 Task: Look for space in Mahajanga, Madagascar from 9th June, 2023 to 17th June, 2023 for 2 adults in price range Rs.7000 to Rs.12000. Place can be private room with 1  bedroom having 2 beds and 1 bathroom. Property type can be house, flat, guest house. Amenities needed are: wifi. Booking option can be shelf check-in. Required host language is English.
Action: Mouse moved to (450, 59)
Screenshot: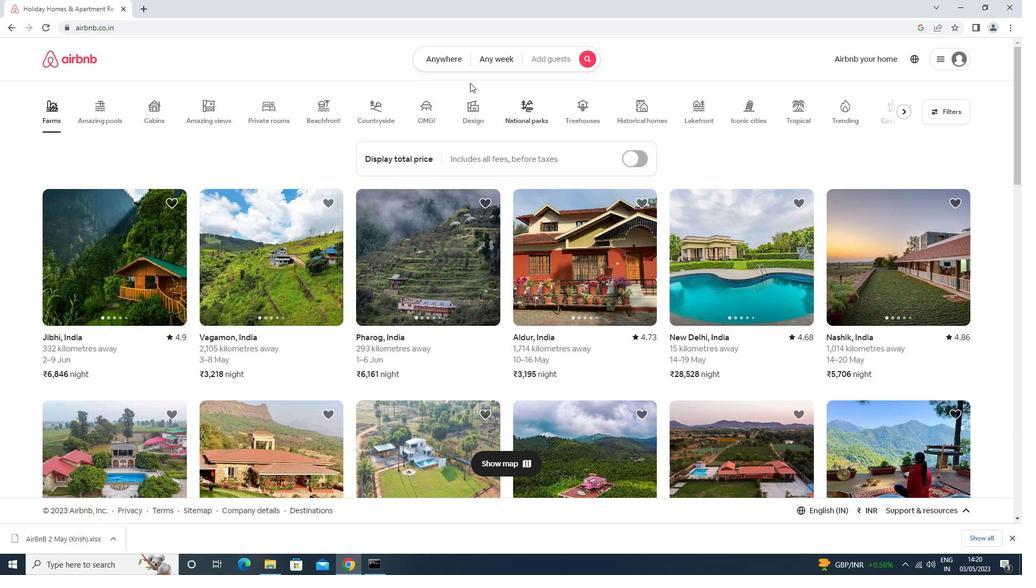 
Action: Mouse pressed left at (450, 59)
Screenshot: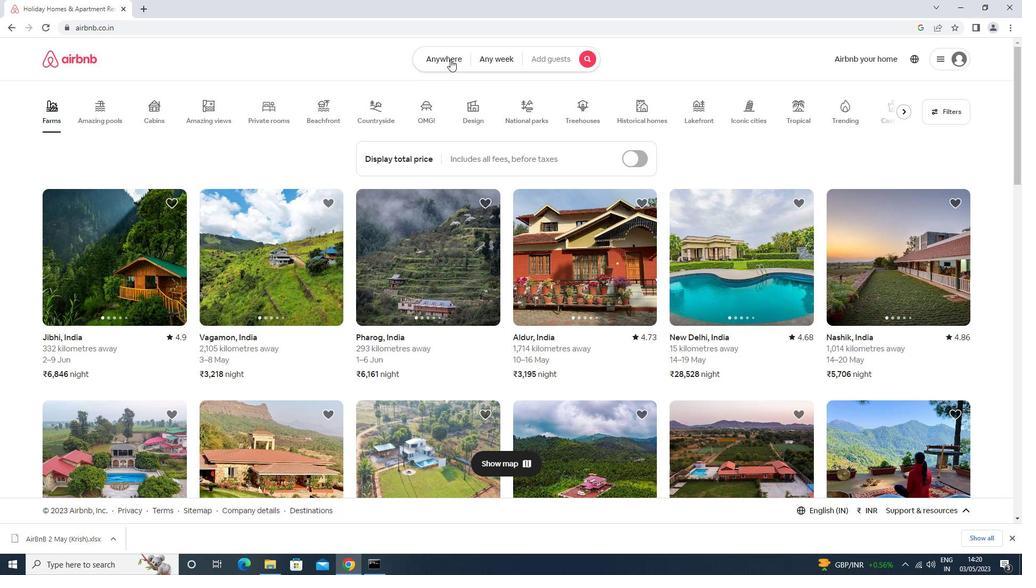 
Action: Mouse moved to (410, 102)
Screenshot: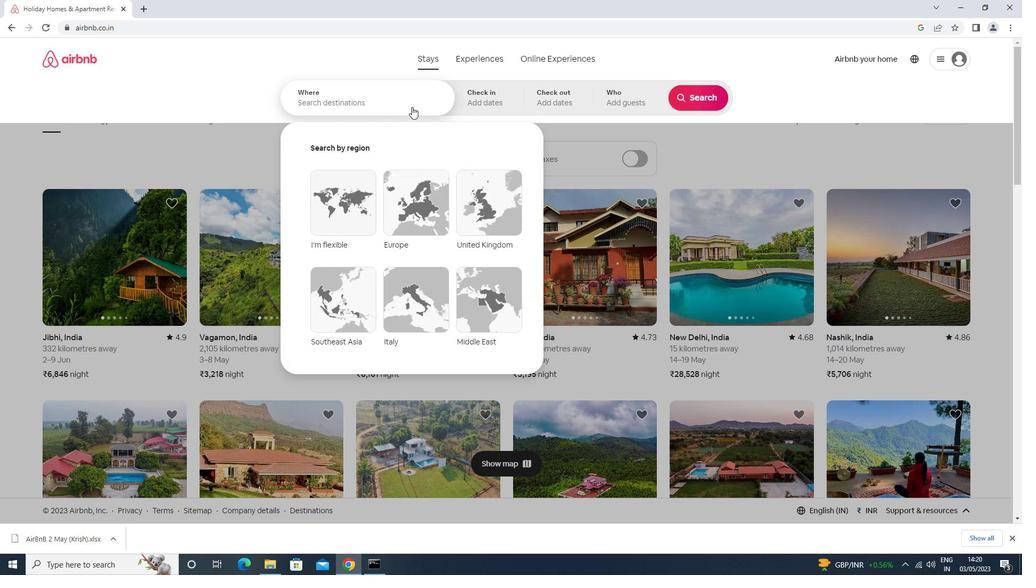 
Action: Mouse pressed left at (410, 102)
Screenshot: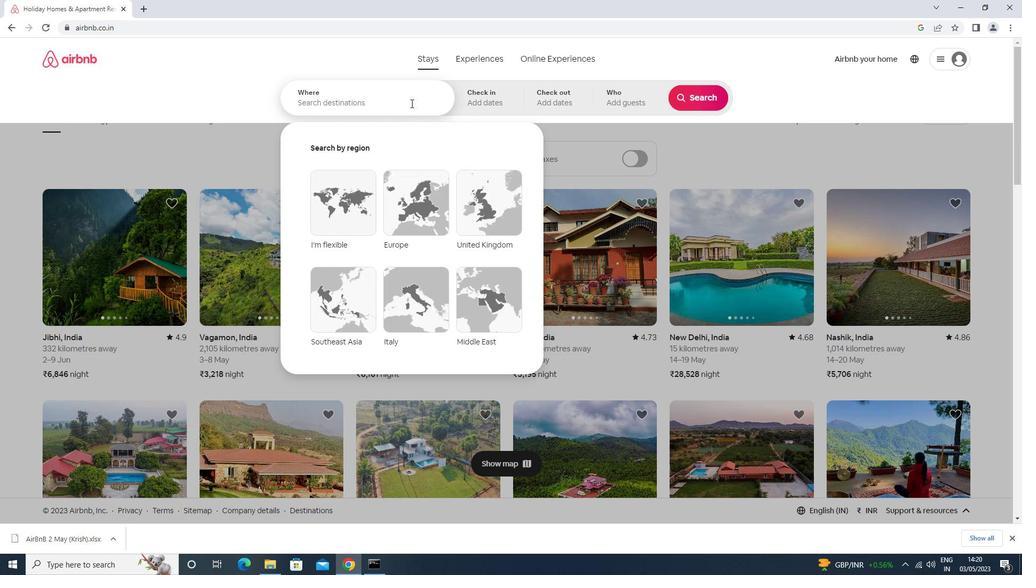 
Action: Mouse moved to (403, 103)
Screenshot: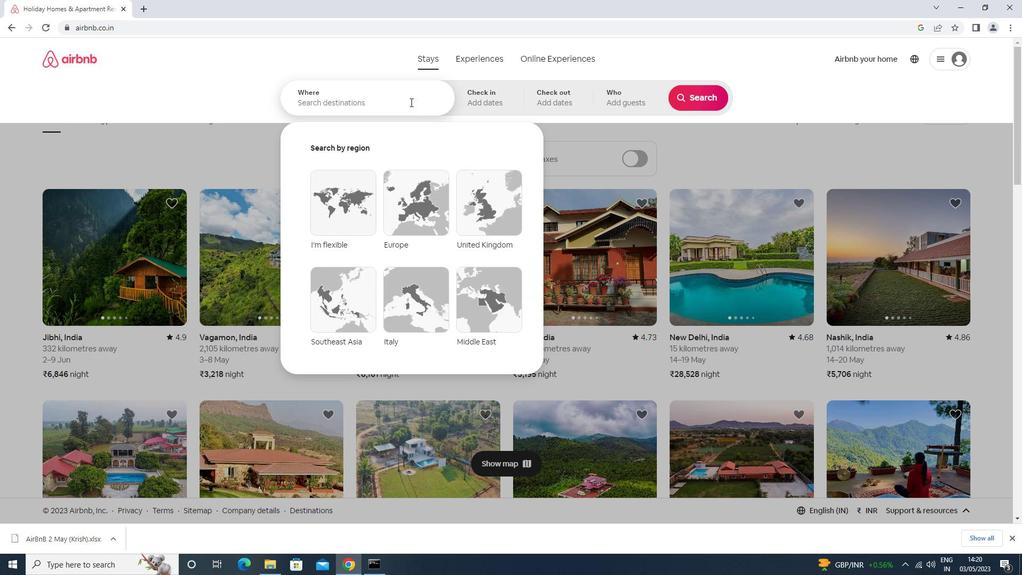 
Action: Key pressed m
Screenshot: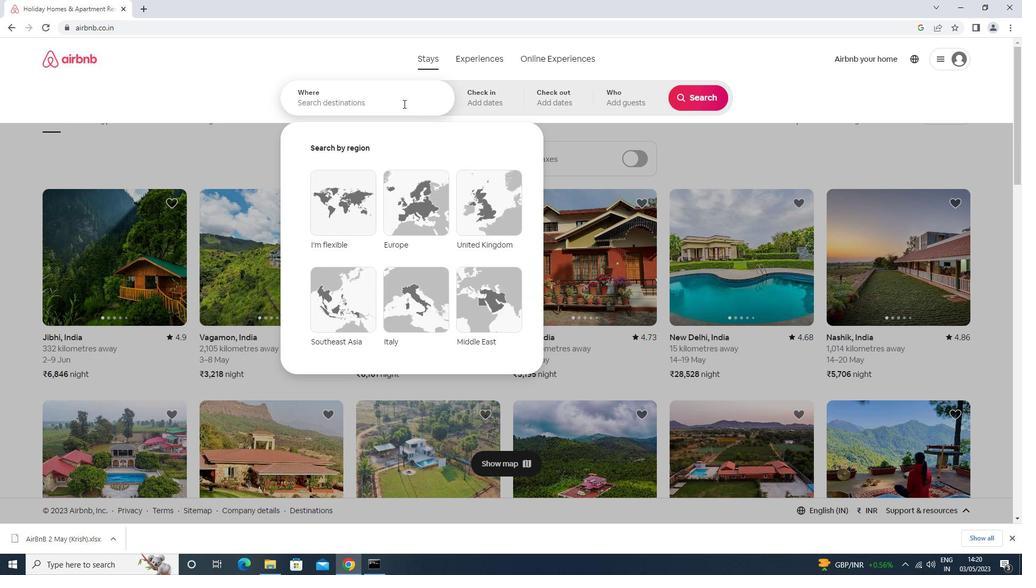
Action: Mouse moved to (403, 104)
Screenshot: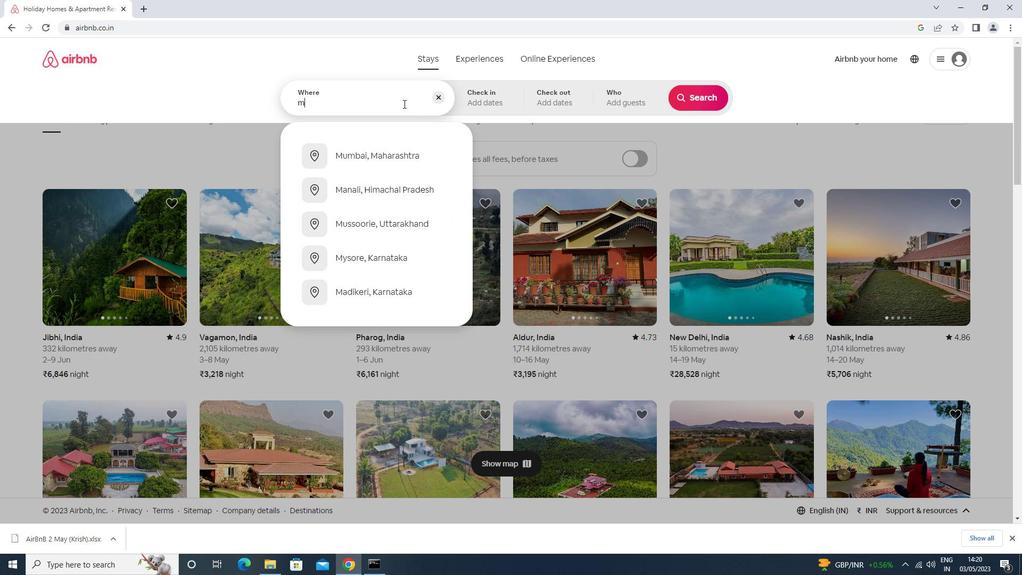 
Action: Key pressed ahaganga<Key.space>madagascar<Key.enter>
Screenshot: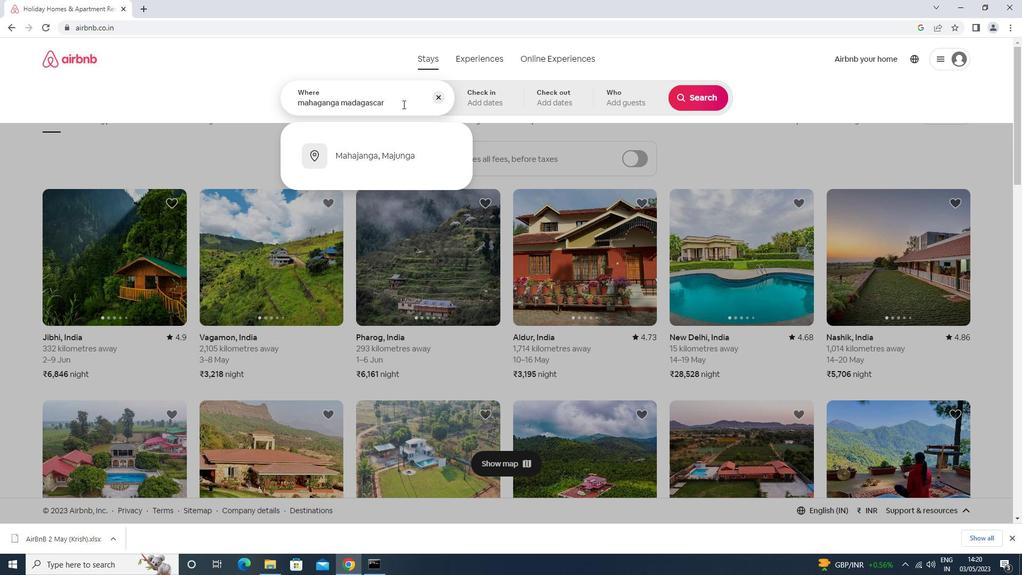 
Action: Mouse moved to (653, 256)
Screenshot: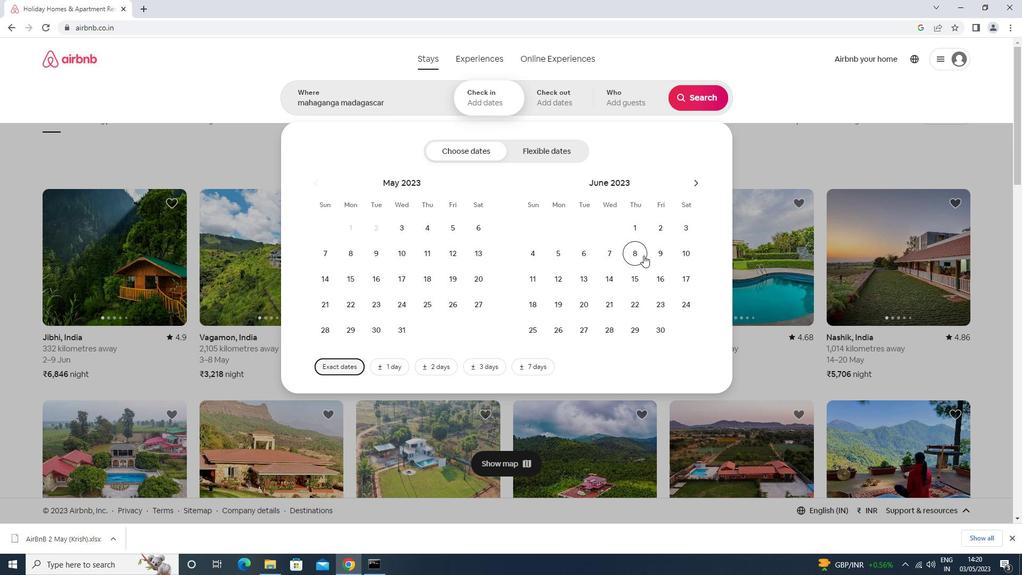
Action: Mouse pressed left at (653, 256)
Screenshot: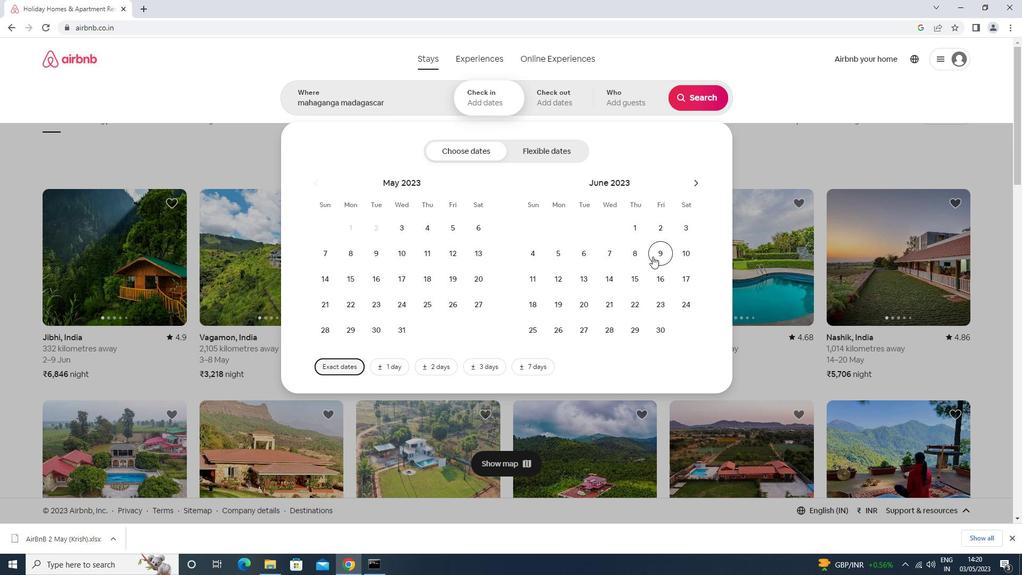 
Action: Mouse moved to (693, 281)
Screenshot: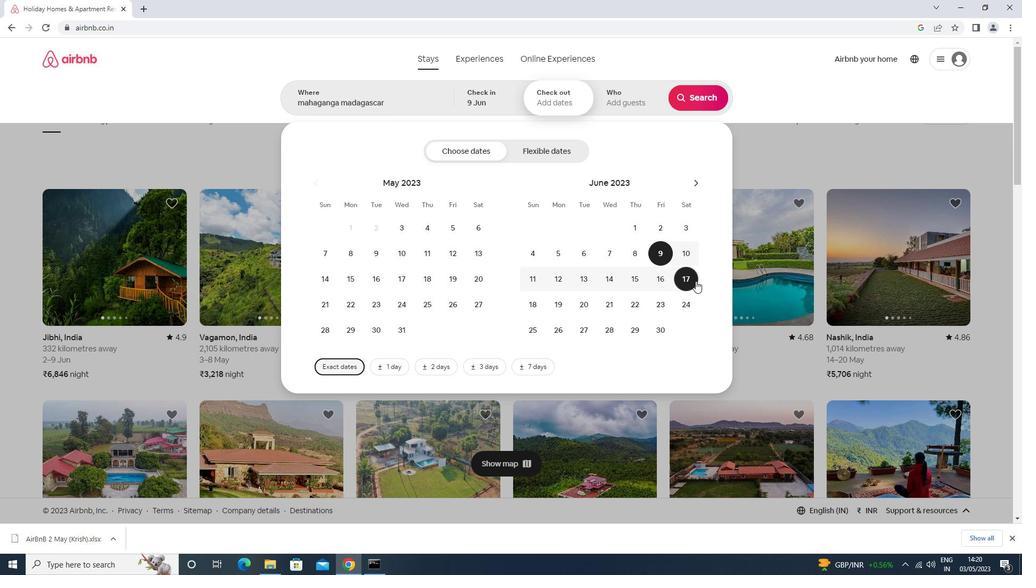 
Action: Mouse pressed left at (693, 281)
Screenshot: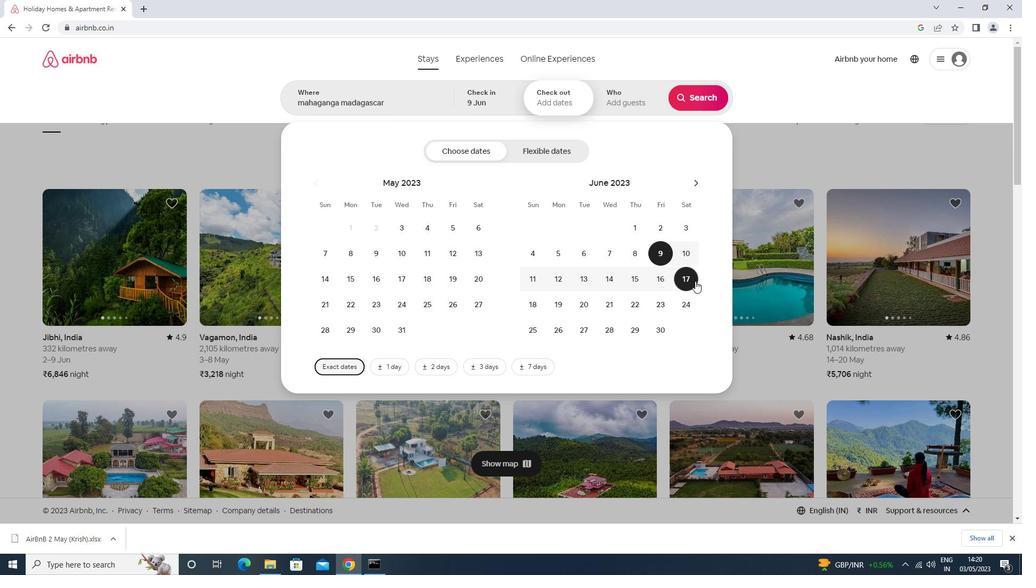 
Action: Mouse moved to (619, 103)
Screenshot: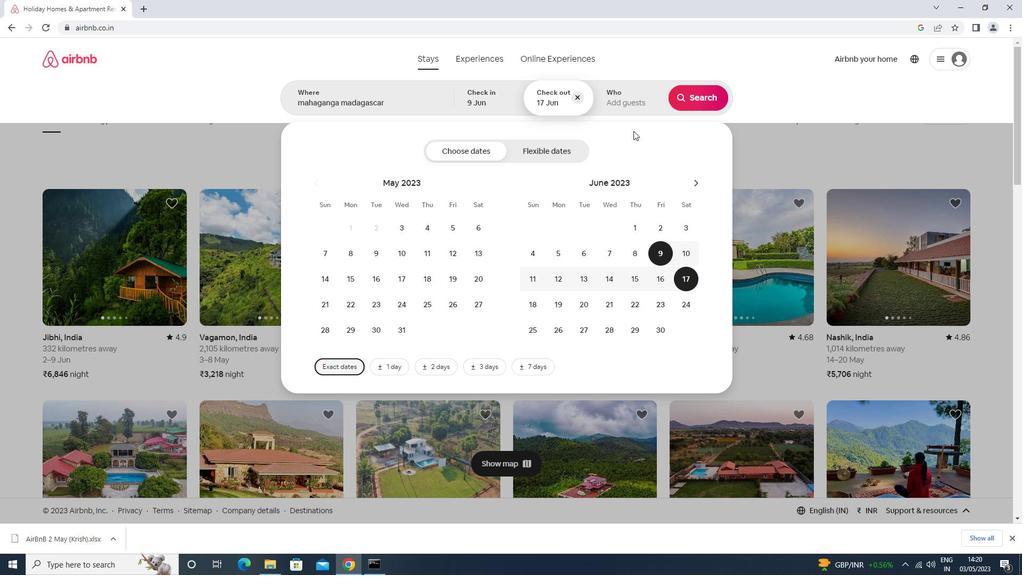 
Action: Mouse pressed left at (619, 103)
Screenshot: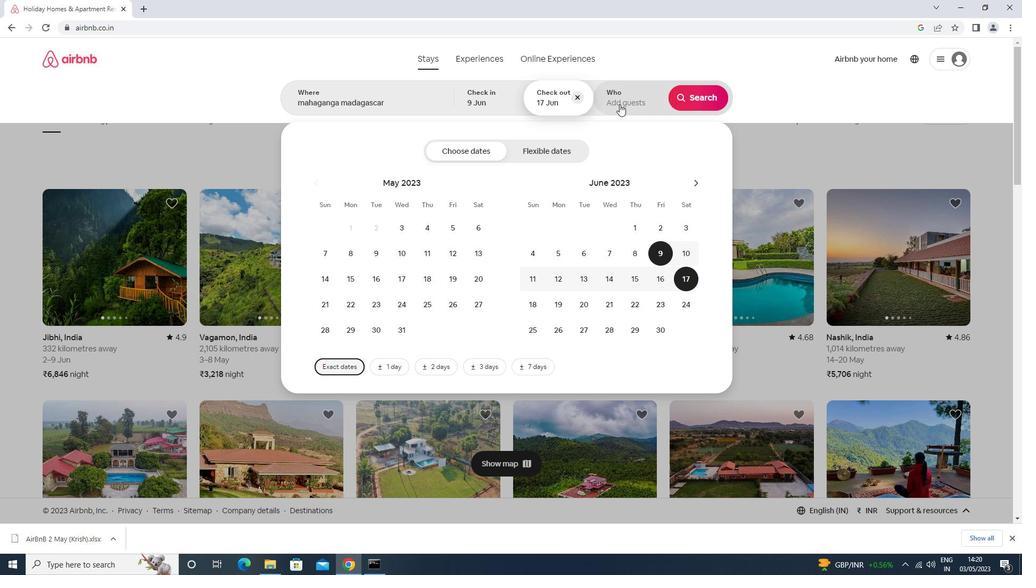 
Action: Mouse moved to (701, 154)
Screenshot: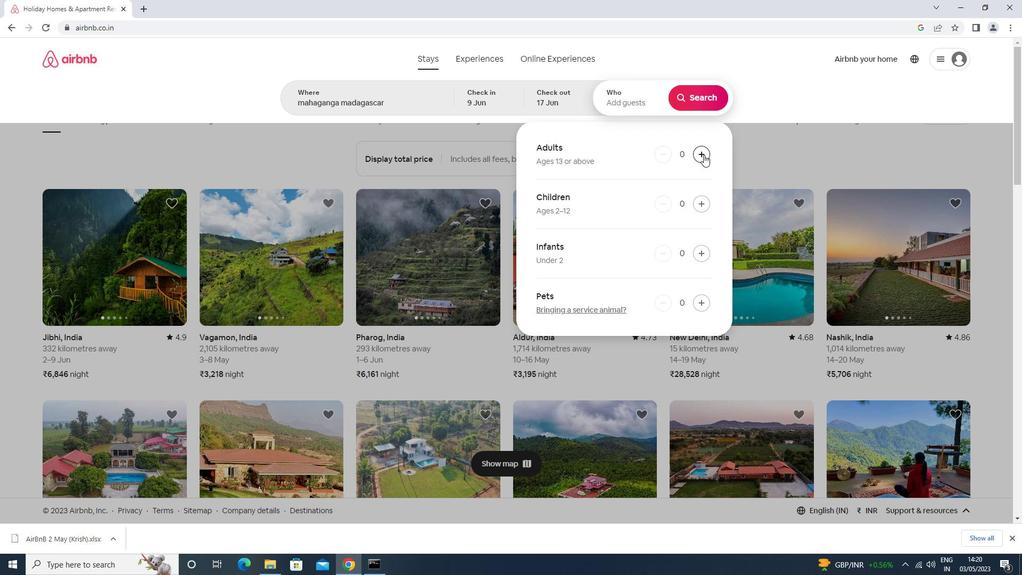 
Action: Mouse pressed left at (701, 154)
Screenshot: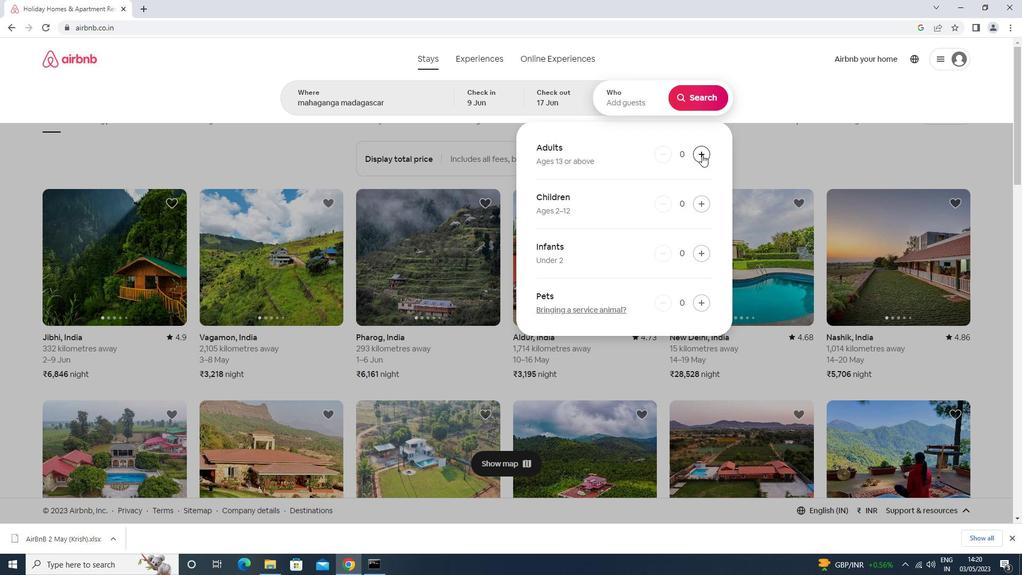 
Action: Mouse pressed left at (701, 154)
Screenshot: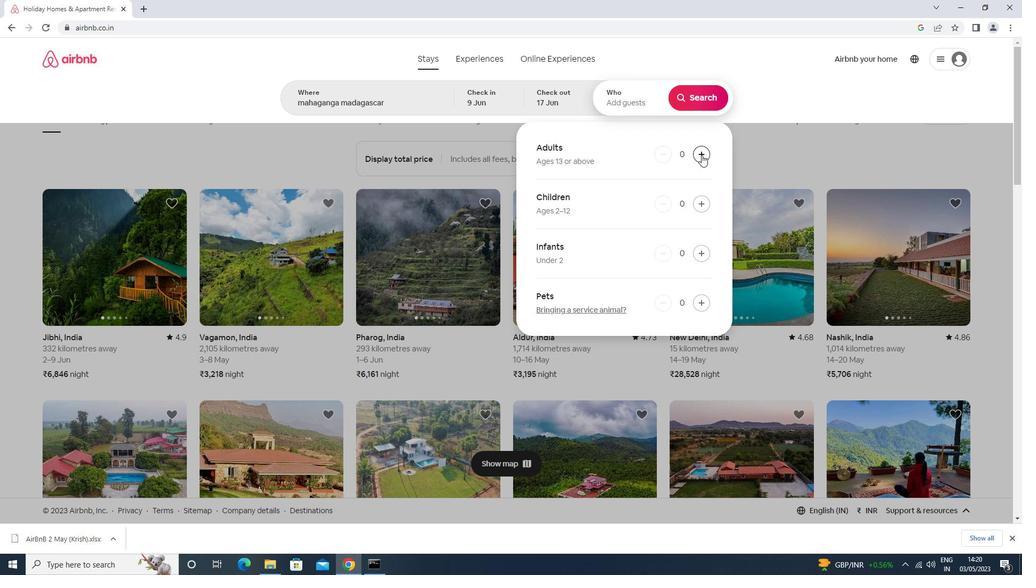 
Action: Mouse moved to (698, 90)
Screenshot: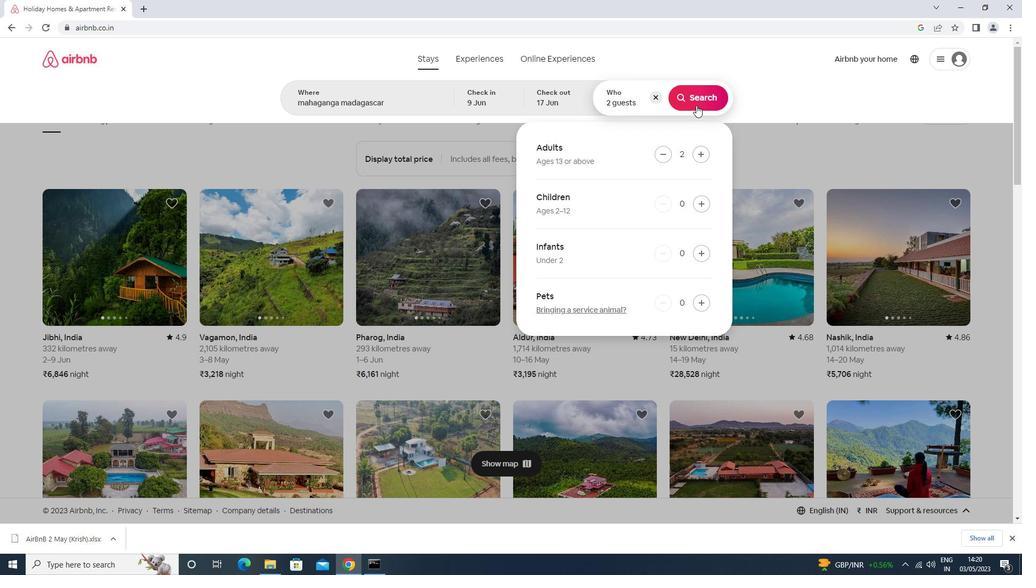 
Action: Mouse pressed left at (698, 90)
Screenshot: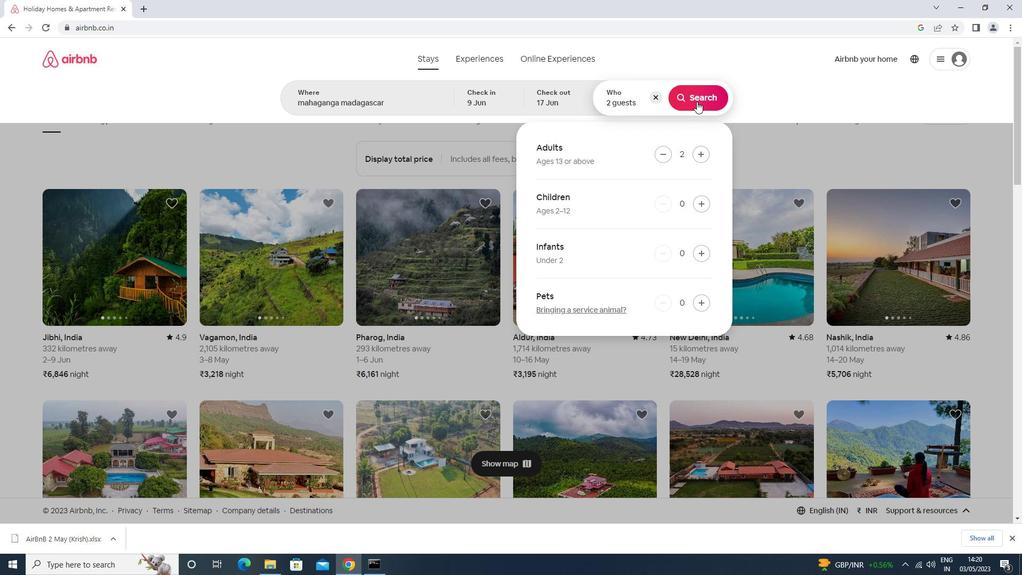 
Action: Mouse moved to (971, 99)
Screenshot: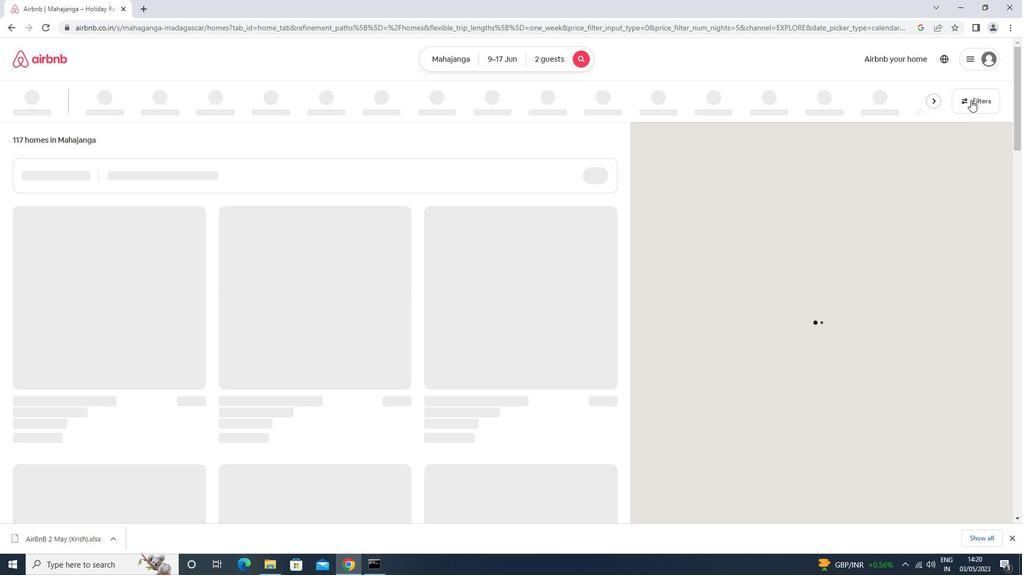 
Action: Mouse pressed left at (971, 99)
Screenshot: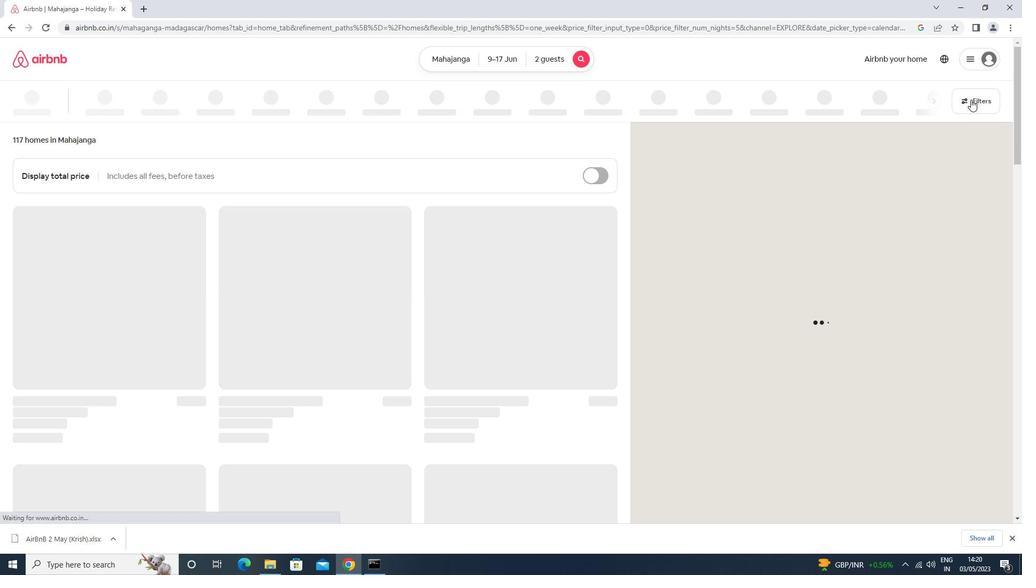 
Action: Mouse moved to (383, 242)
Screenshot: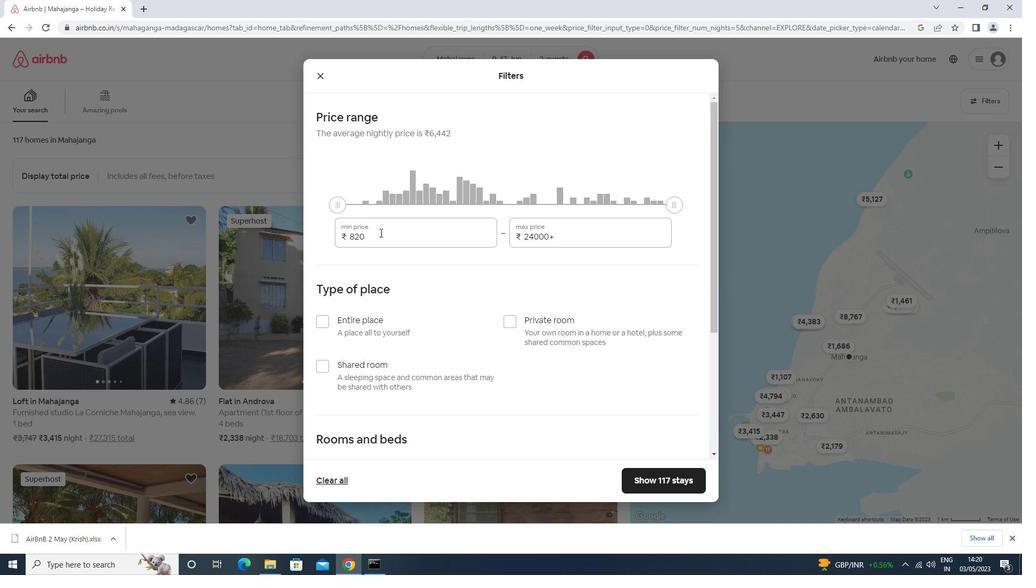 
Action: Mouse pressed left at (383, 242)
Screenshot: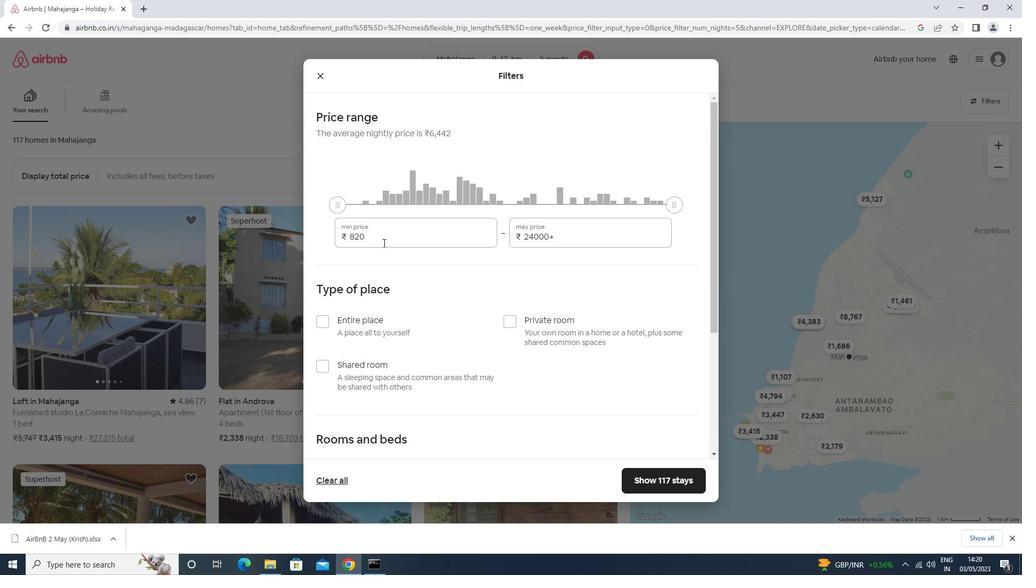 
Action: Mouse moved to (385, 240)
Screenshot: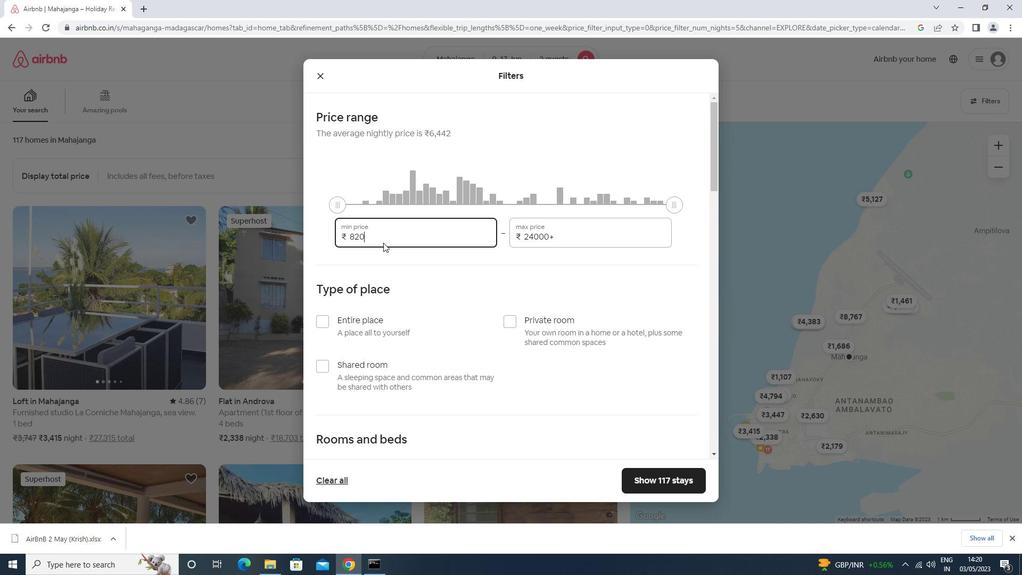 
Action: Key pressed <Key.backspace><Key.backspace><Key.backspace><Key.backspace><Key.backspace><Key.backspace><Key.backspace><Key.backspace><Key.backspace><Key.backspace><Key.backspace><Key.backspace><Key.backspace><Key.backspace><Key.backspace><Key.backspace><Key.backspace><Key.backspace><Key.backspace><Key.backspace>7000<Key.tab>12000
Screenshot: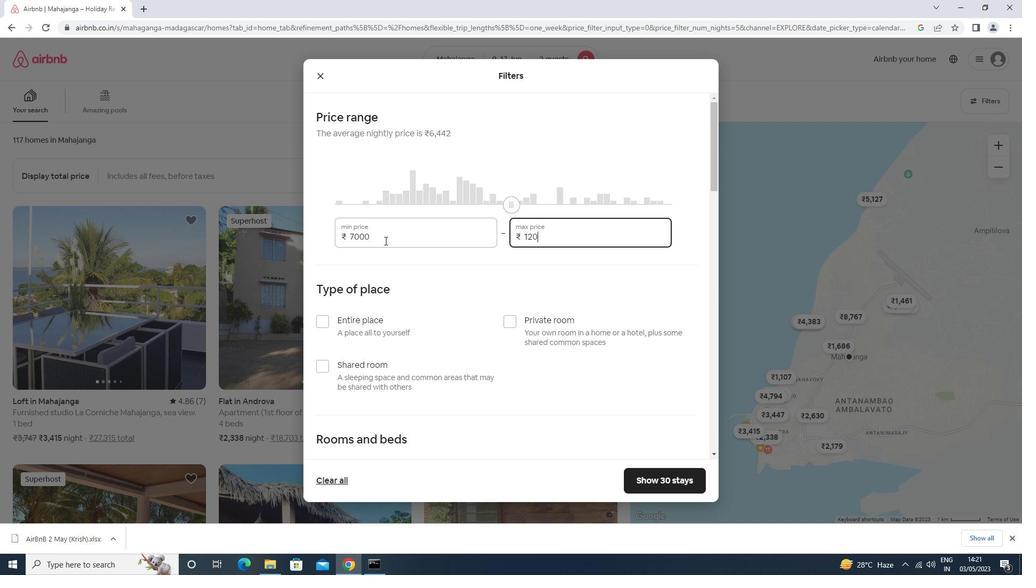 
Action: Mouse moved to (357, 244)
Screenshot: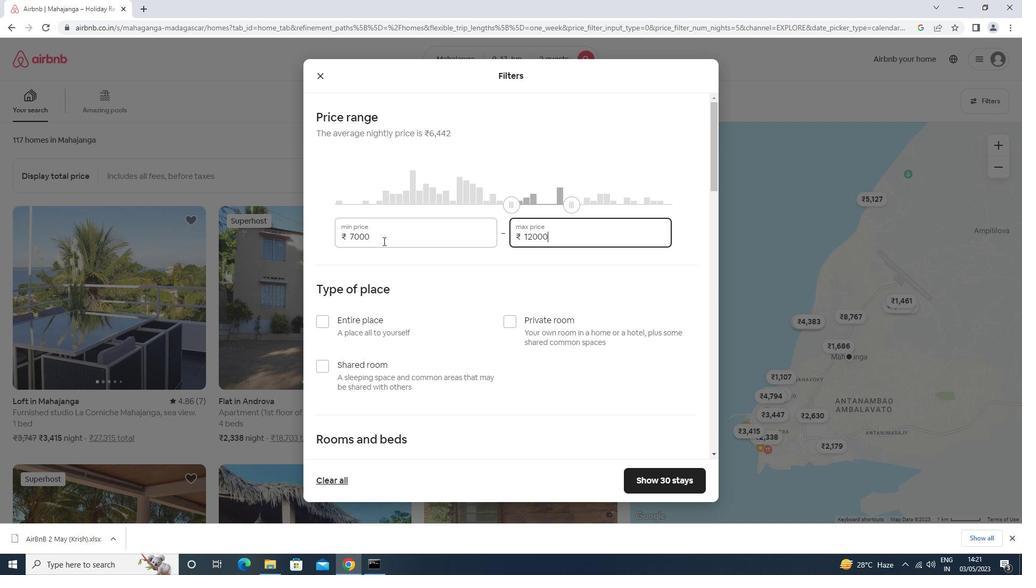 
Action: Mouse scrolled (357, 244) with delta (0, 0)
Screenshot: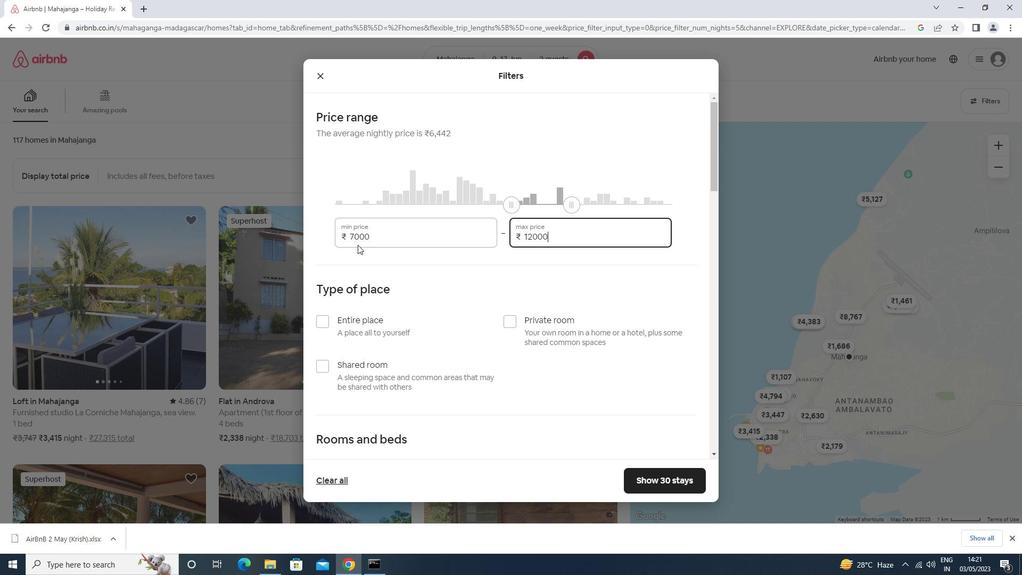 
Action: Mouse moved to (356, 245)
Screenshot: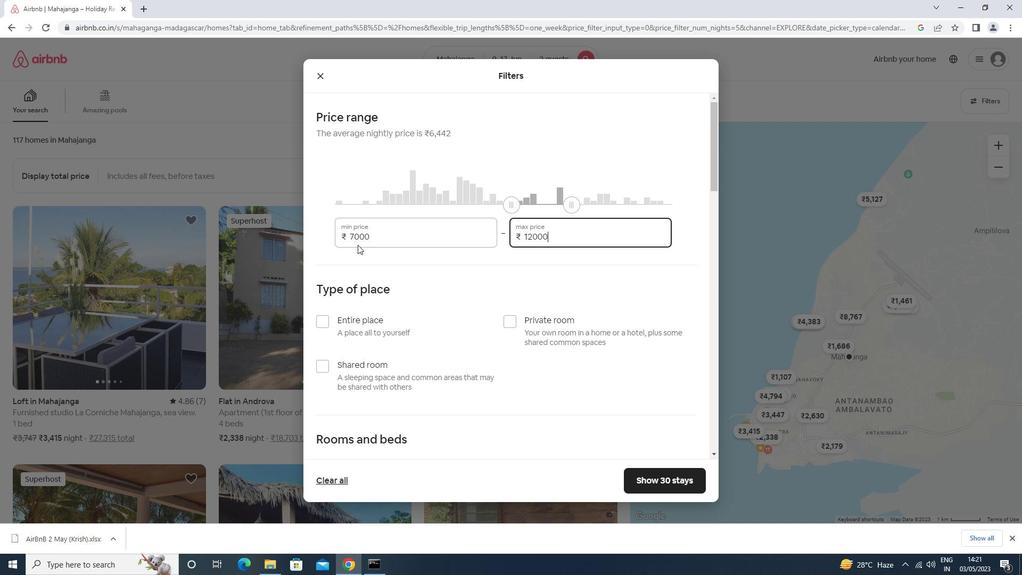 
Action: Mouse scrolled (356, 244) with delta (0, 0)
Screenshot: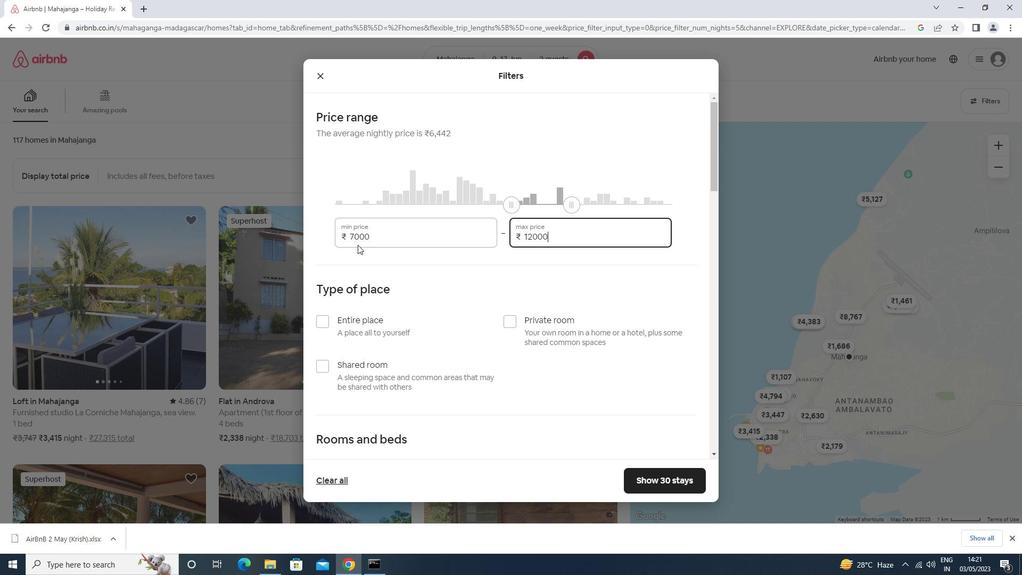 
Action: Mouse moved to (356, 248)
Screenshot: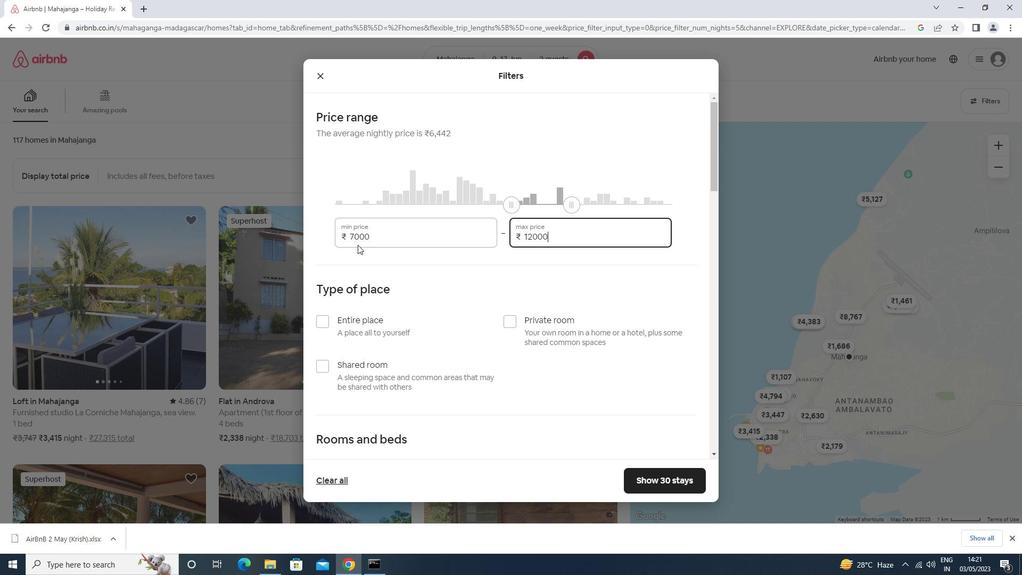 
Action: Mouse scrolled (356, 247) with delta (0, 0)
Screenshot: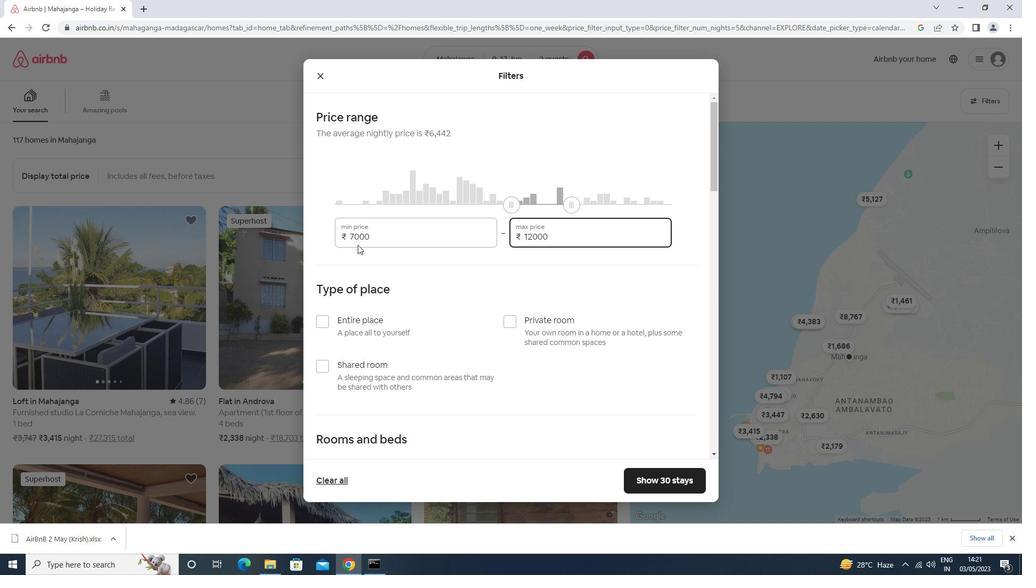 
Action: Mouse moved to (508, 162)
Screenshot: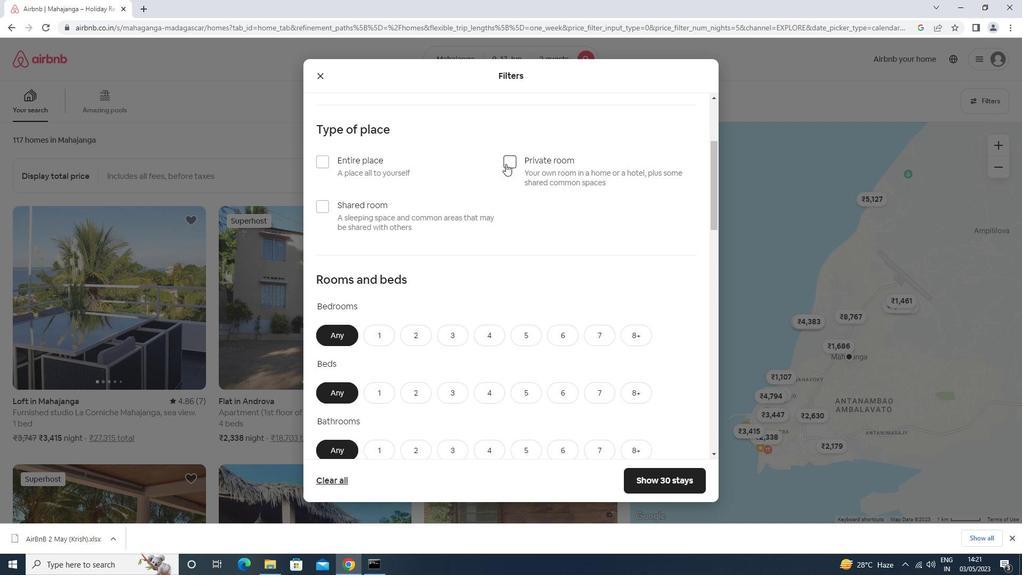 
Action: Mouse pressed left at (508, 162)
Screenshot: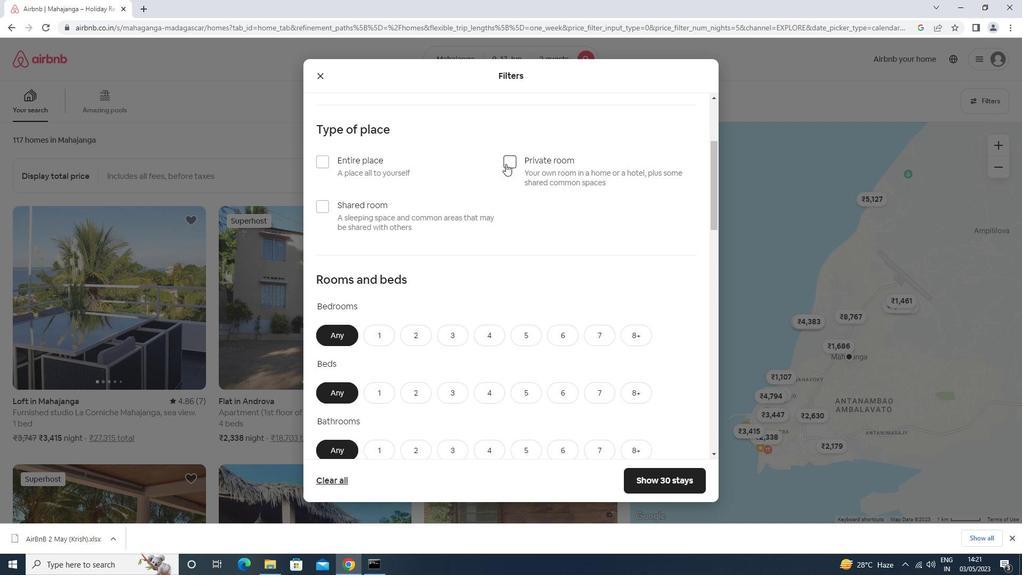 
Action: Mouse moved to (503, 163)
Screenshot: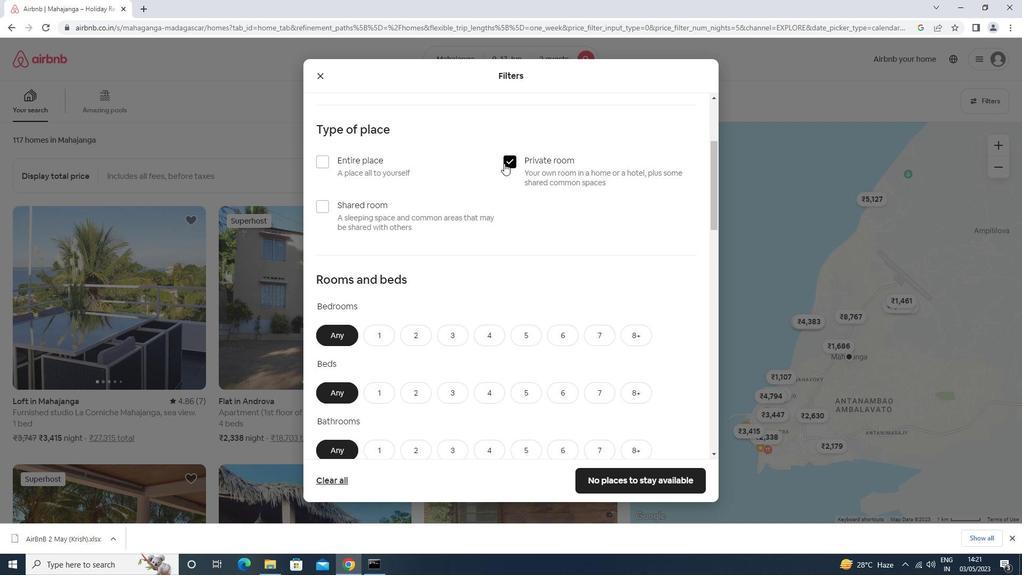 
Action: Mouse scrolled (503, 162) with delta (0, 0)
Screenshot: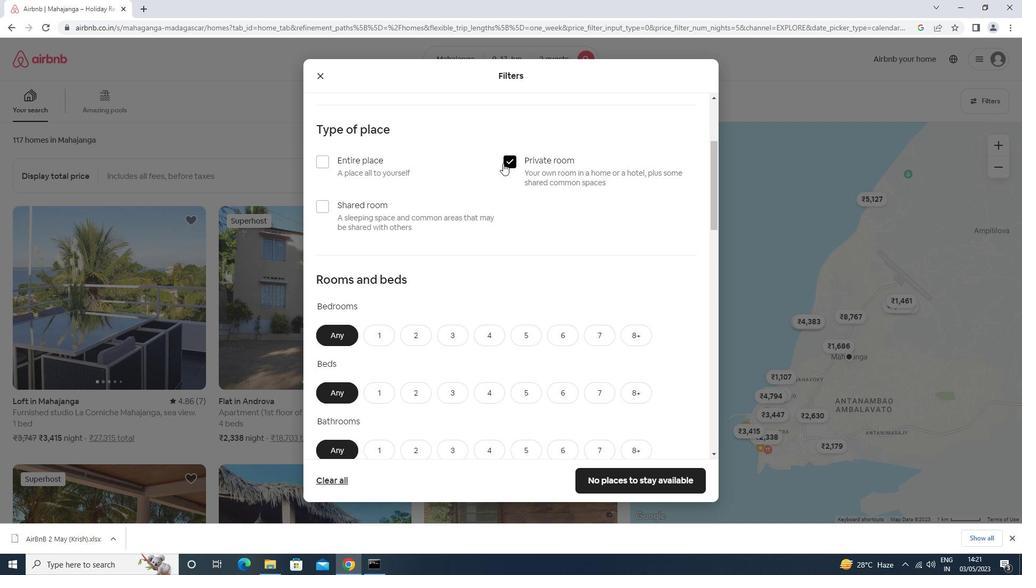 
Action: Mouse scrolled (503, 162) with delta (0, 0)
Screenshot: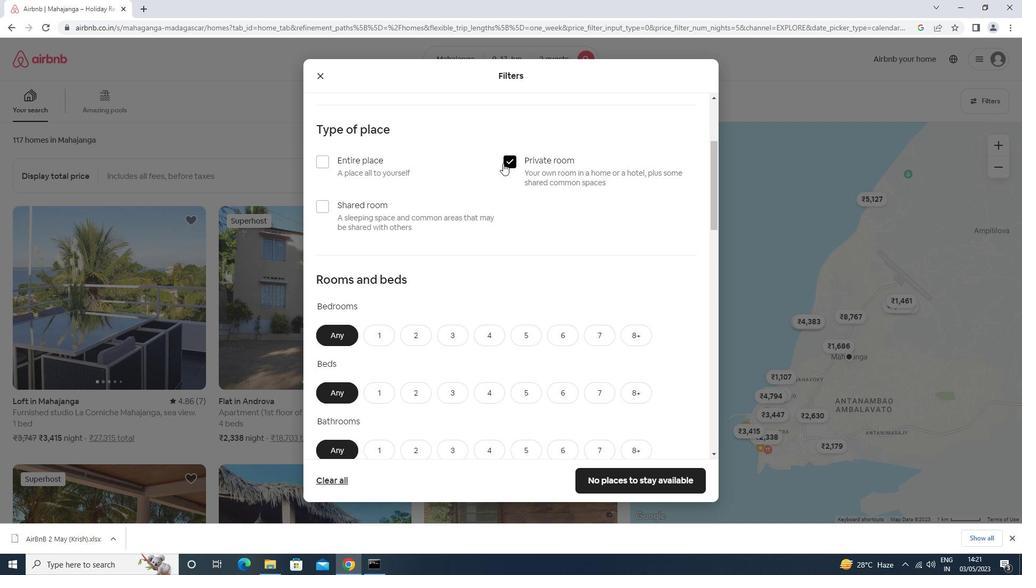 
Action: Mouse moved to (371, 231)
Screenshot: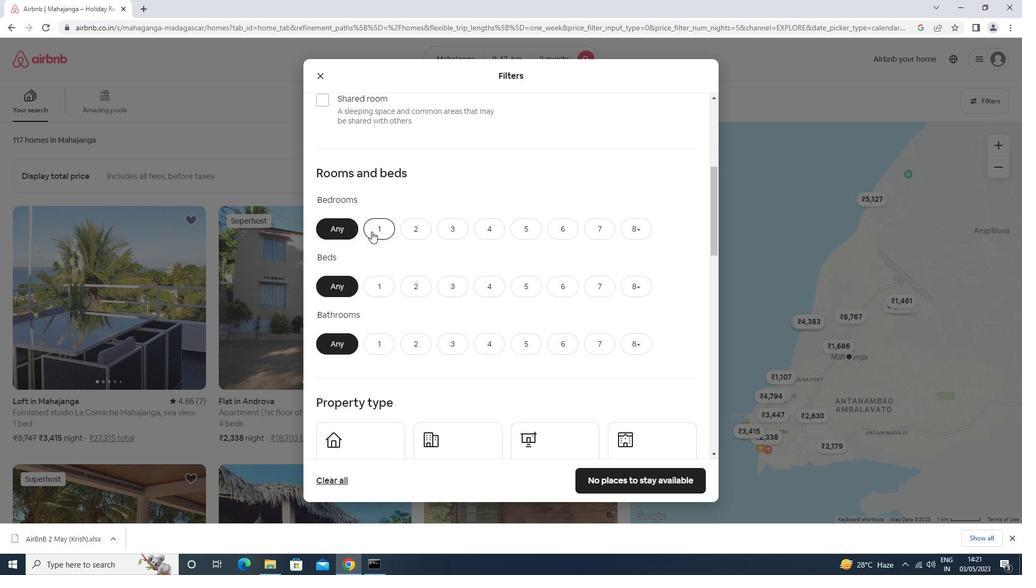 
Action: Mouse pressed left at (371, 231)
Screenshot: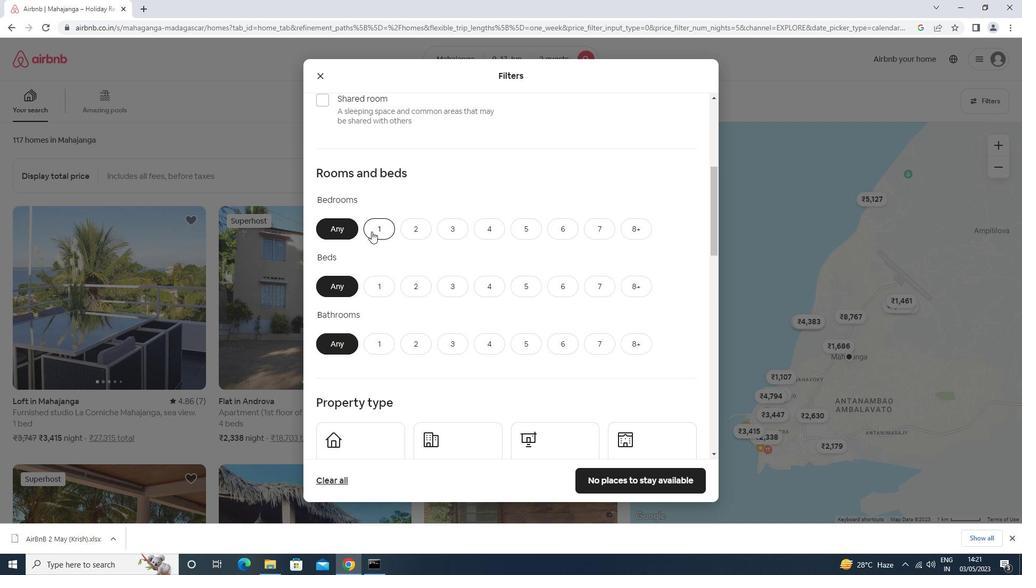 
Action: Mouse moved to (411, 285)
Screenshot: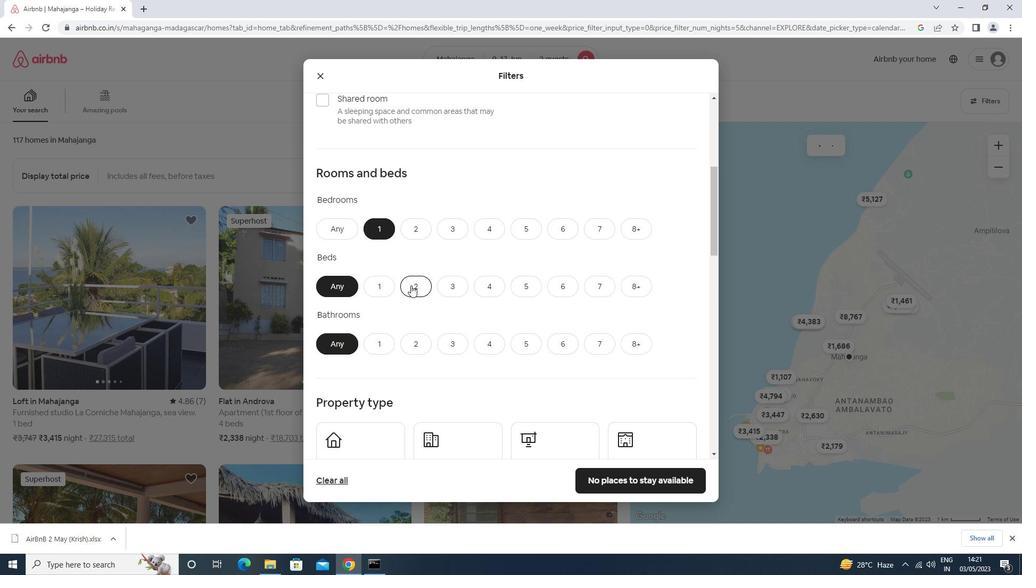 
Action: Mouse pressed left at (411, 285)
Screenshot: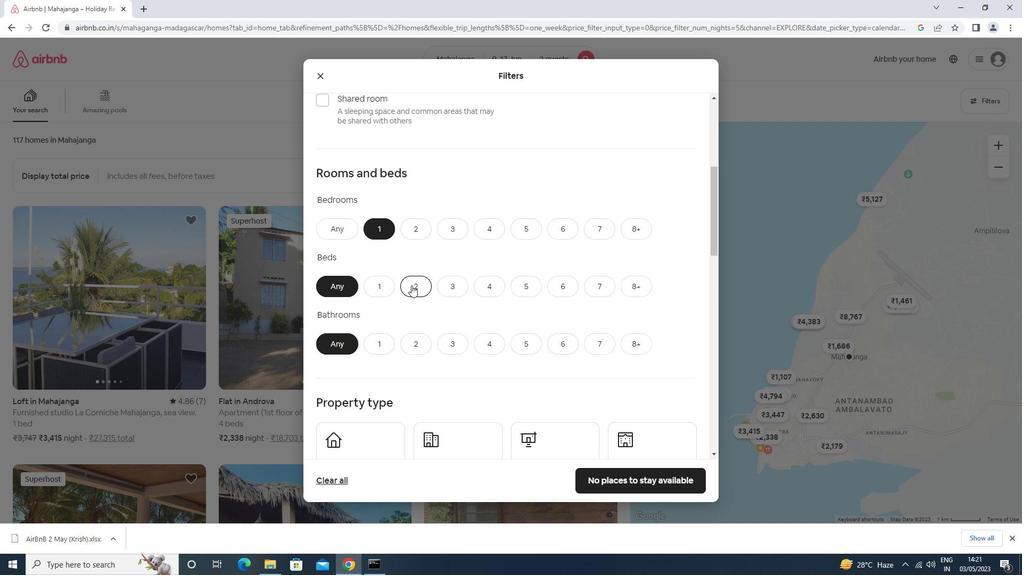 
Action: Mouse moved to (382, 336)
Screenshot: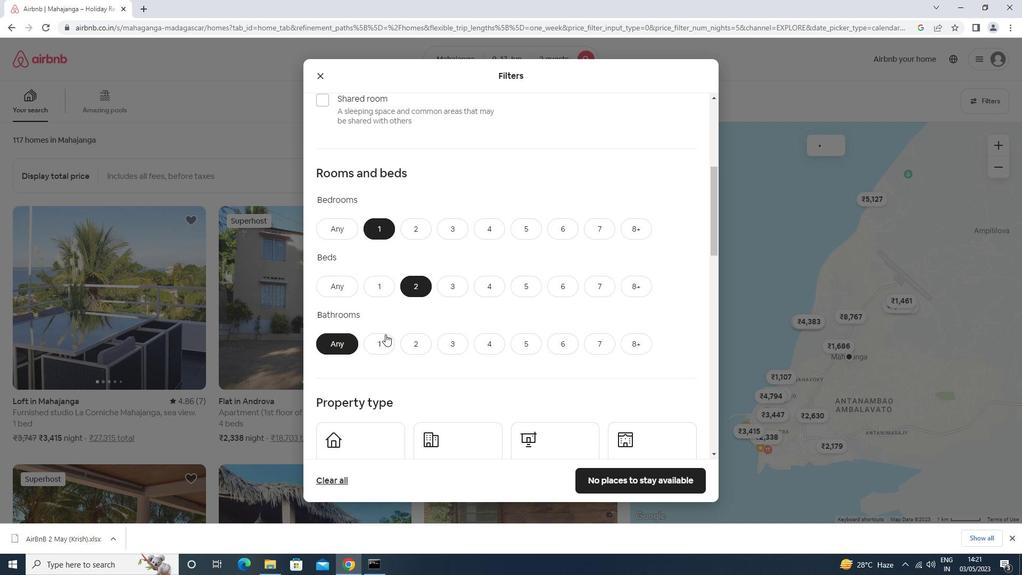 
Action: Mouse pressed left at (382, 336)
Screenshot: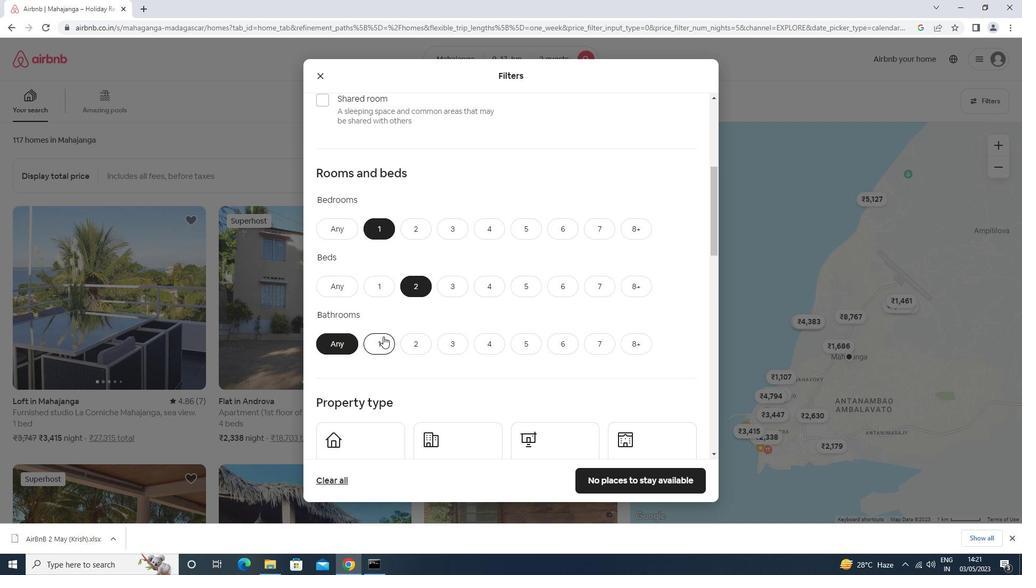 
Action: Mouse moved to (382, 332)
Screenshot: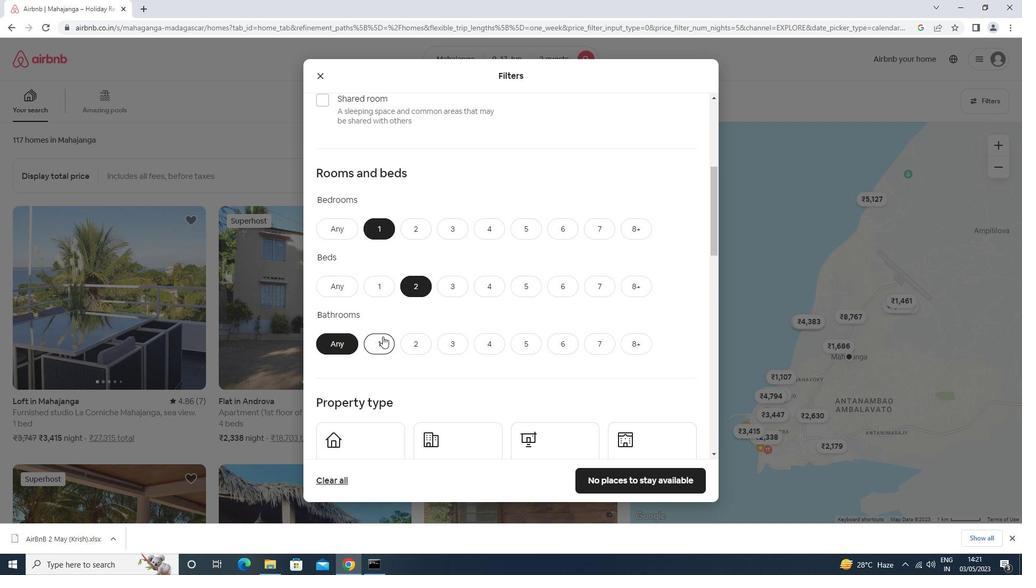 
Action: Mouse scrolled (382, 332) with delta (0, 0)
Screenshot: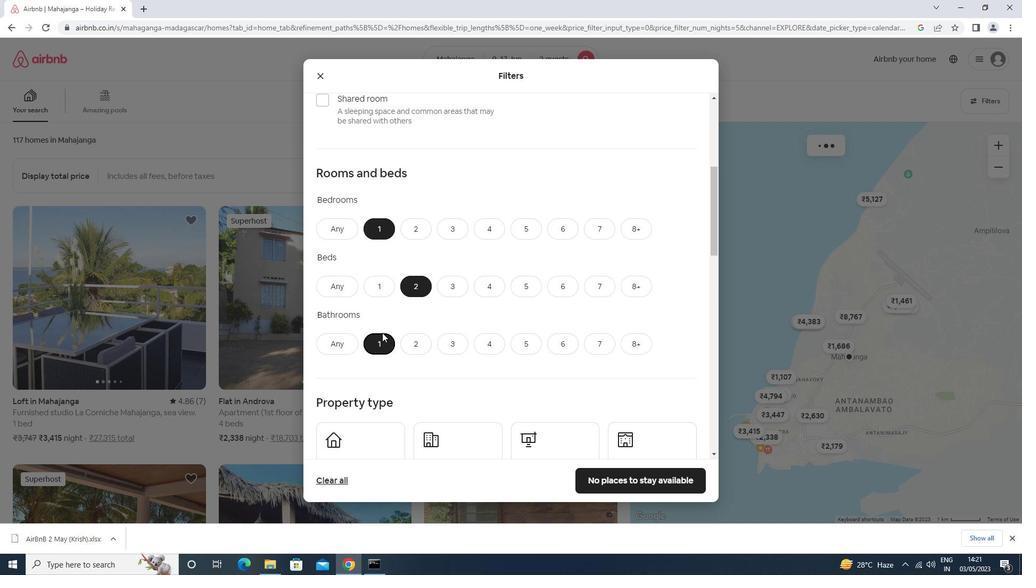 
Action: Mouse scrolled (382, 332) with delta (0, 0)
Screenshot: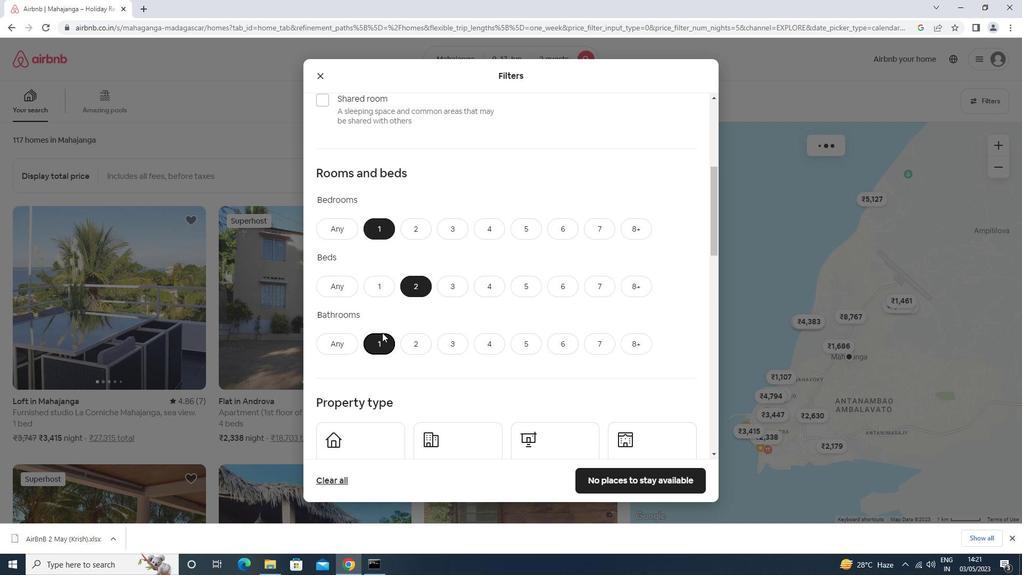 
Action: Mouse scrolled (382, 332) with delta (0, 0)
Screenshot: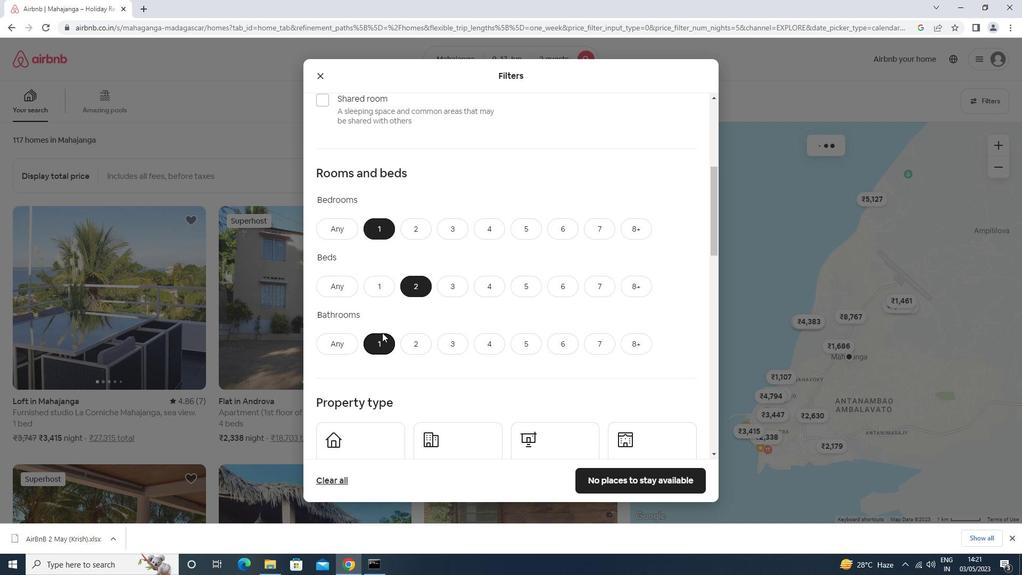
Action: Mouse scrolled (382, 332) with delta (0, 0)
Screenshot: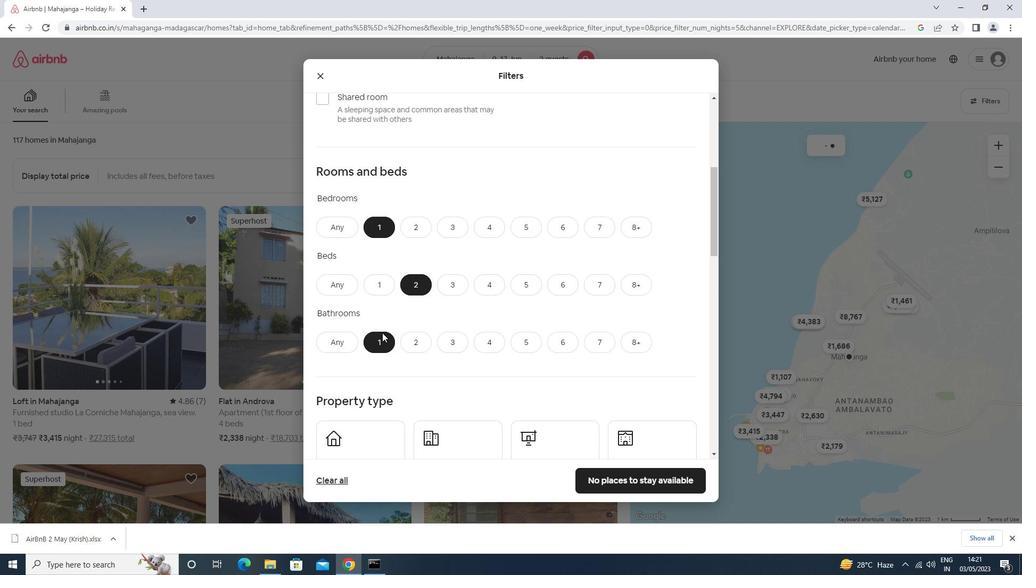 
Action: Mouse moved to (360, 250)
Screenshot: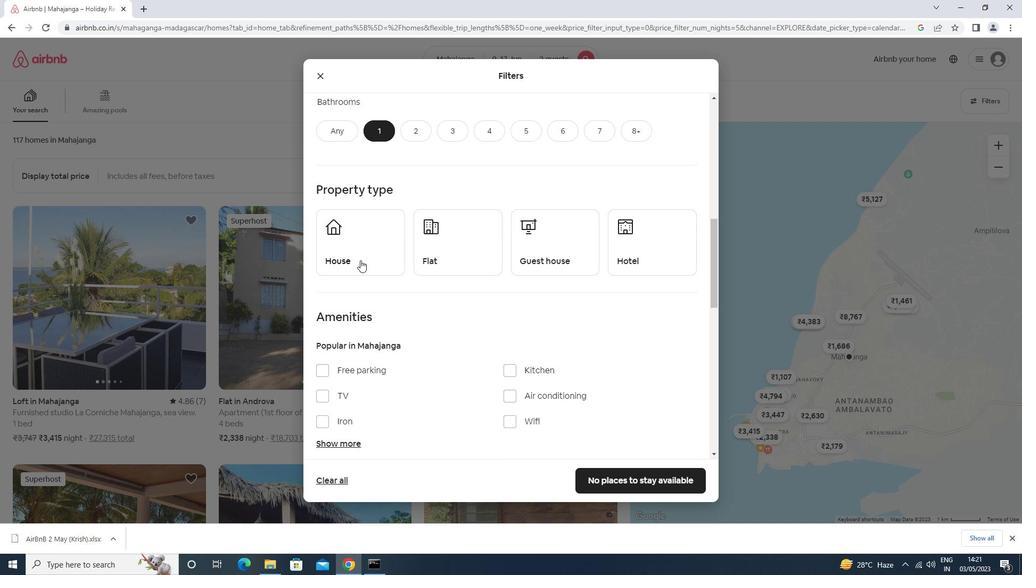 
Action: Mouse pressed left at (360, 250)
Screenshot: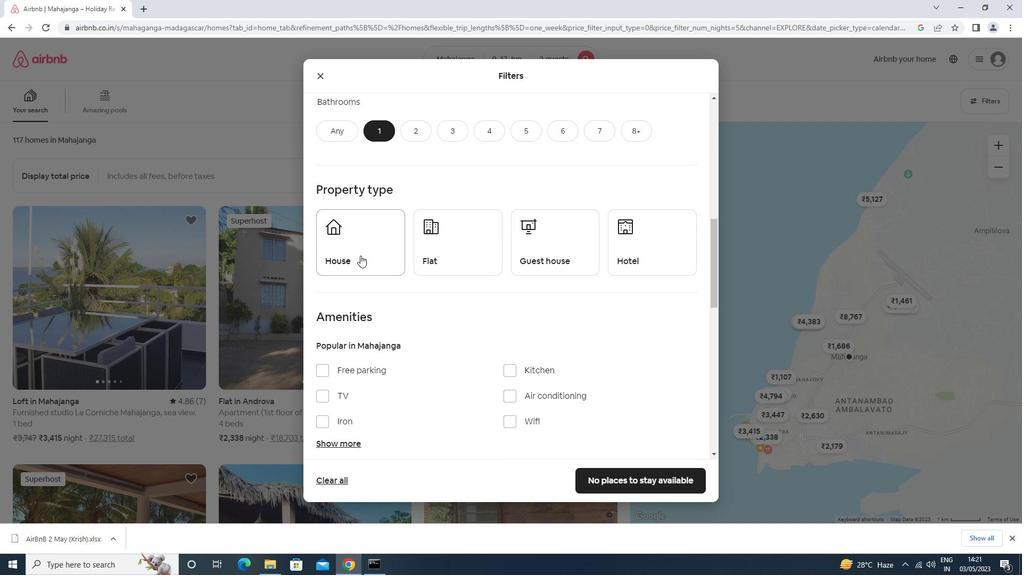 
Action: Mouse moved to (439, 262)
Screenshot: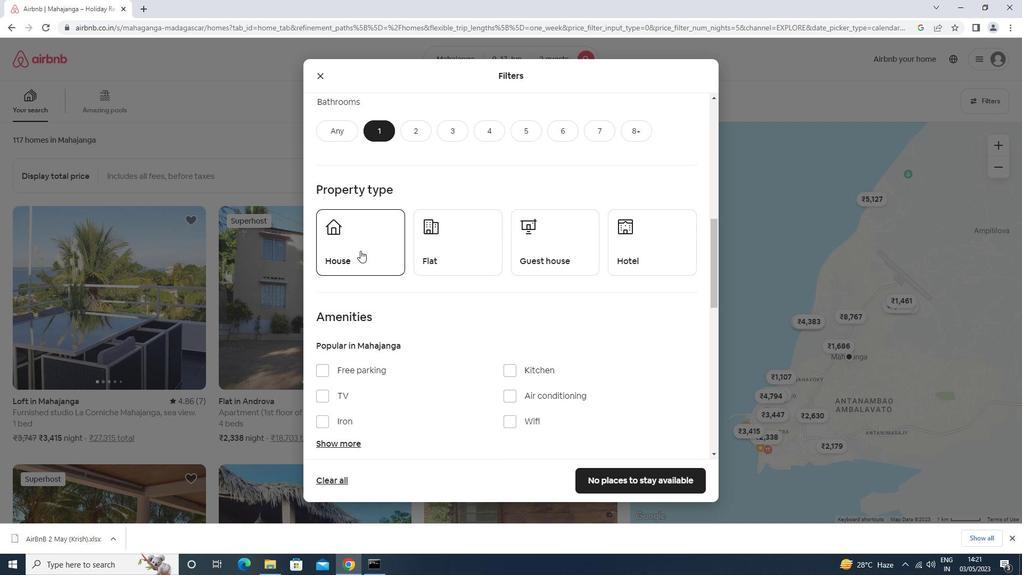 
Action: Mouse pressed left at (439, 262)
Screenshot: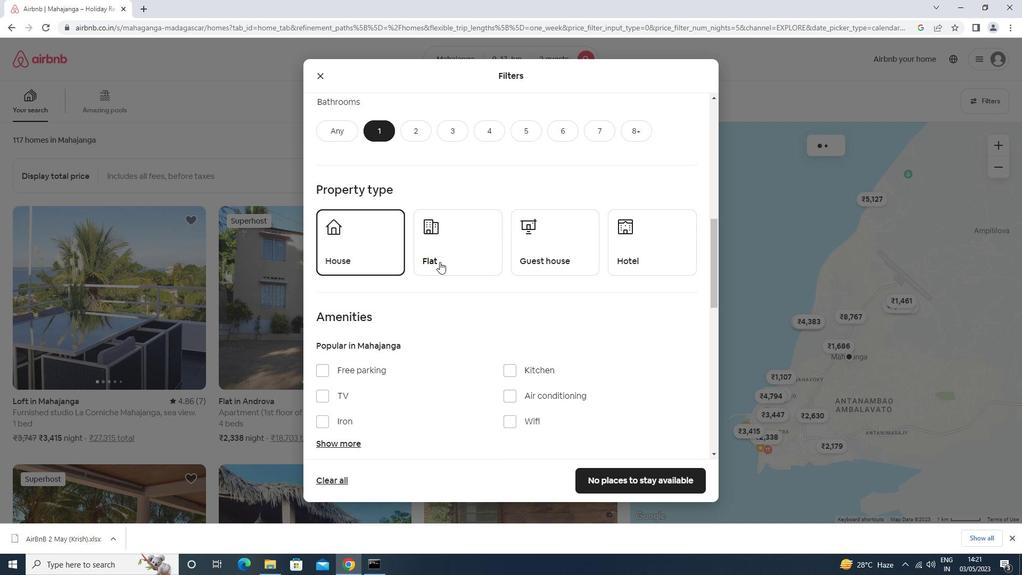 
Action: Mouse moved to (520, 245)
Screenshot: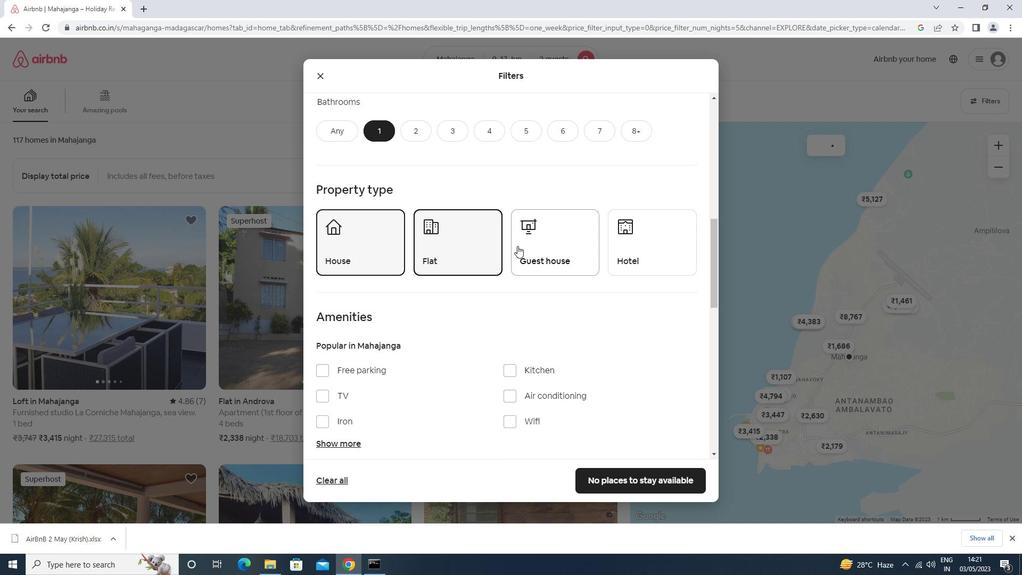 
Action: Mouse pressed left at (520, 245)
Screenshot: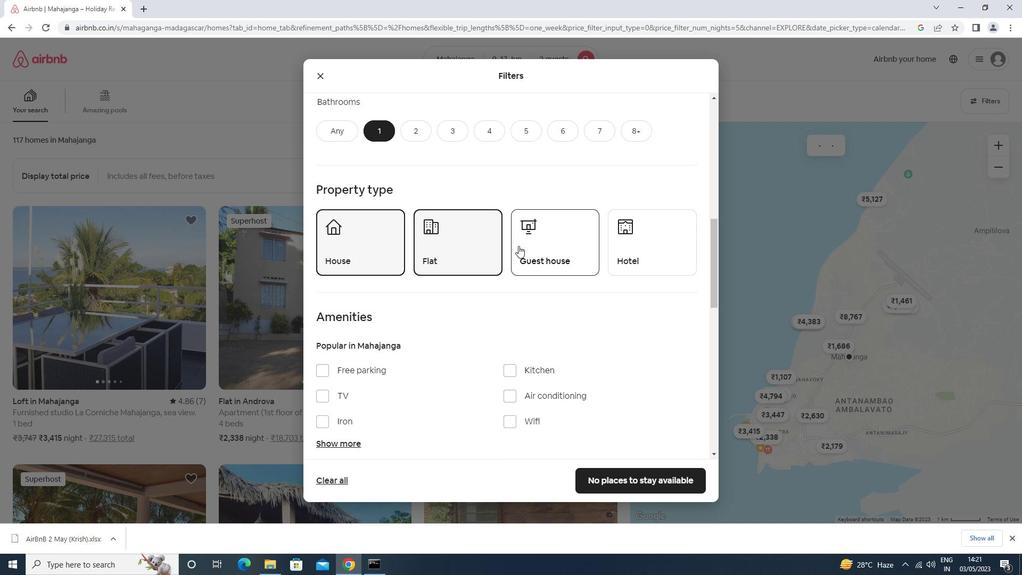 
Action: Mouse moved to (516, 245)
Screenshot: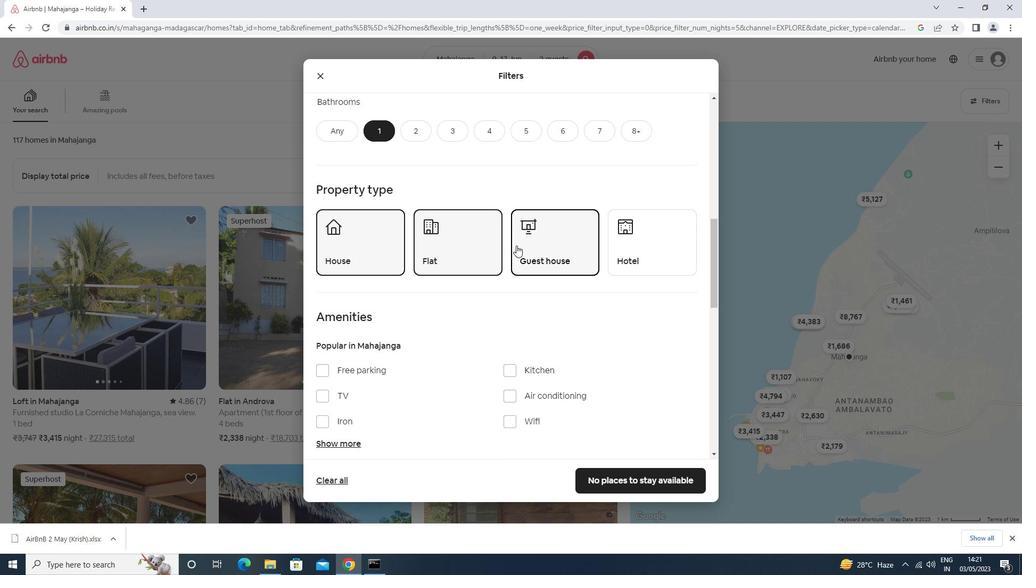 
Action: Mouse scrolled (516, 244) with delta (0, 0)
Screenshot: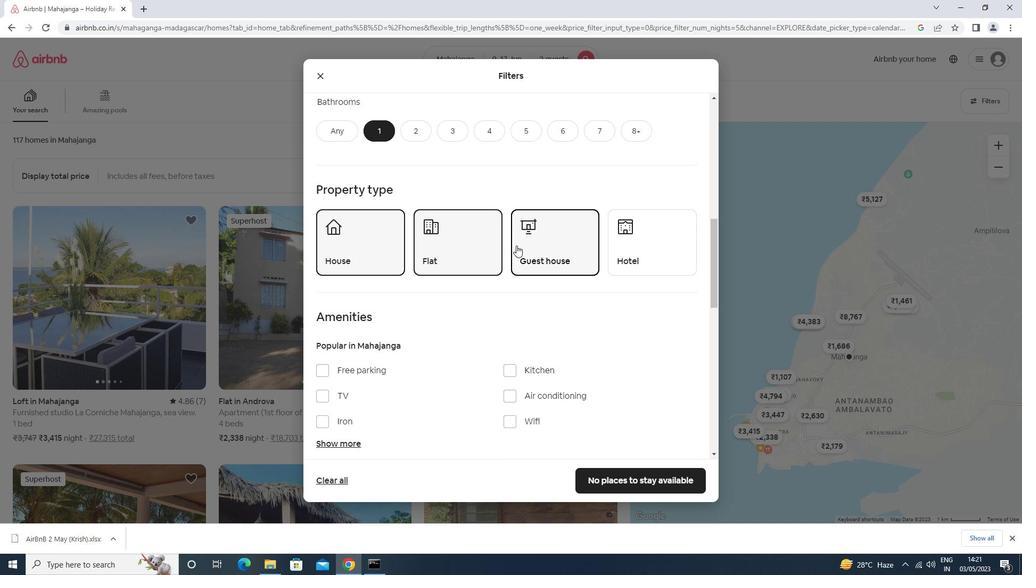 
Action: Mouse moved to (515, 245)
Screenshot: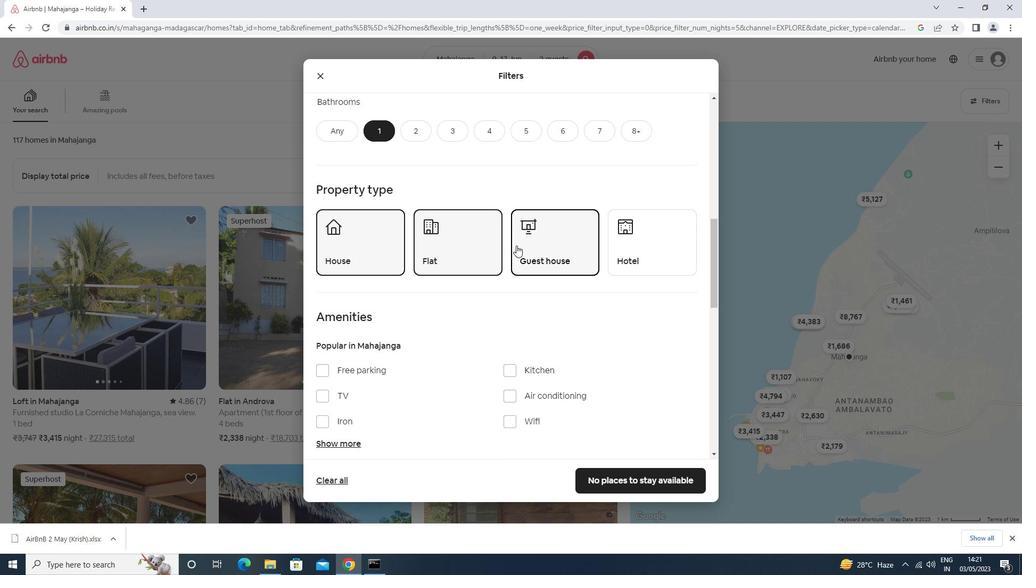 
Action: Mouse scrolled (515, 244) with delta (0, 0)
Screenshot: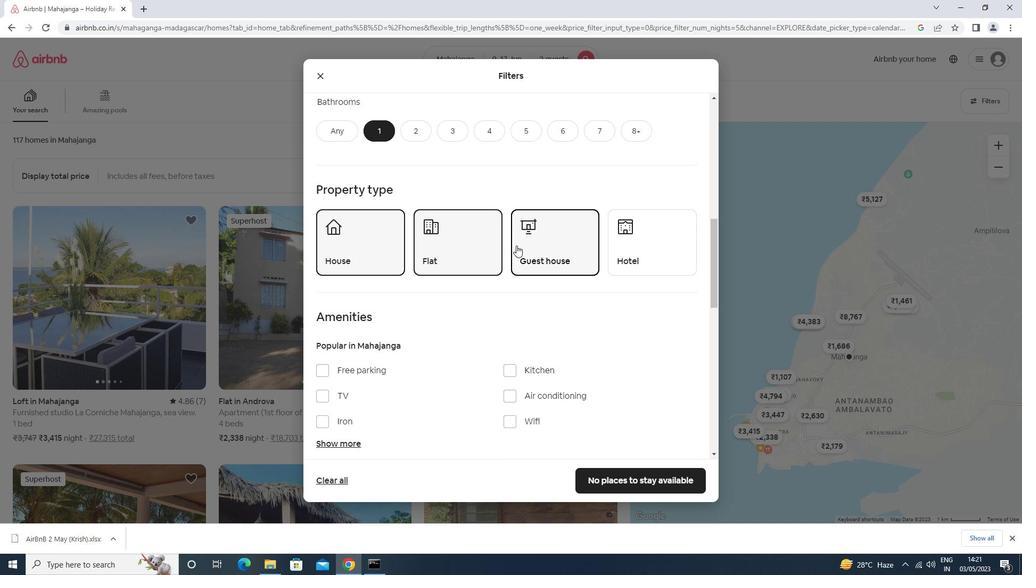 
Action: Mouse scrolled (515, 244) with delta (0, 0)
Screenshot: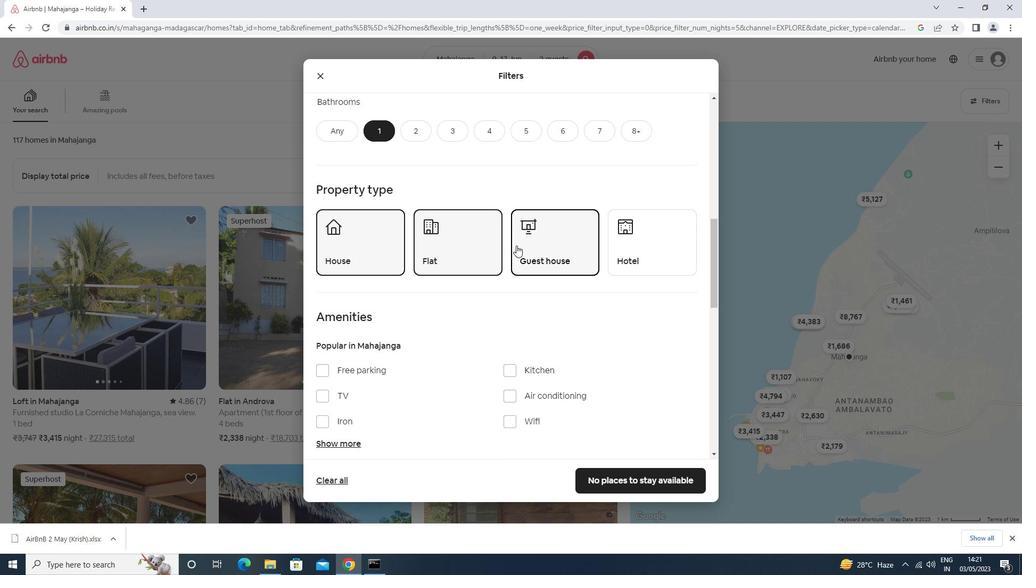 
Action: Mouse moved to (533, 258)
Screenshot: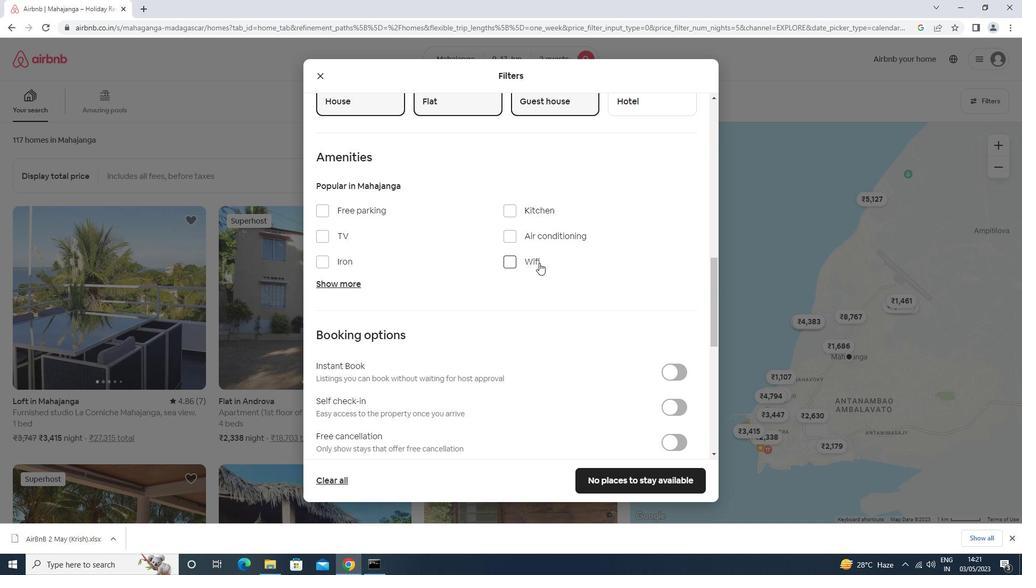 
Action: Mouse pressed left at (533, 258)
Screenshot: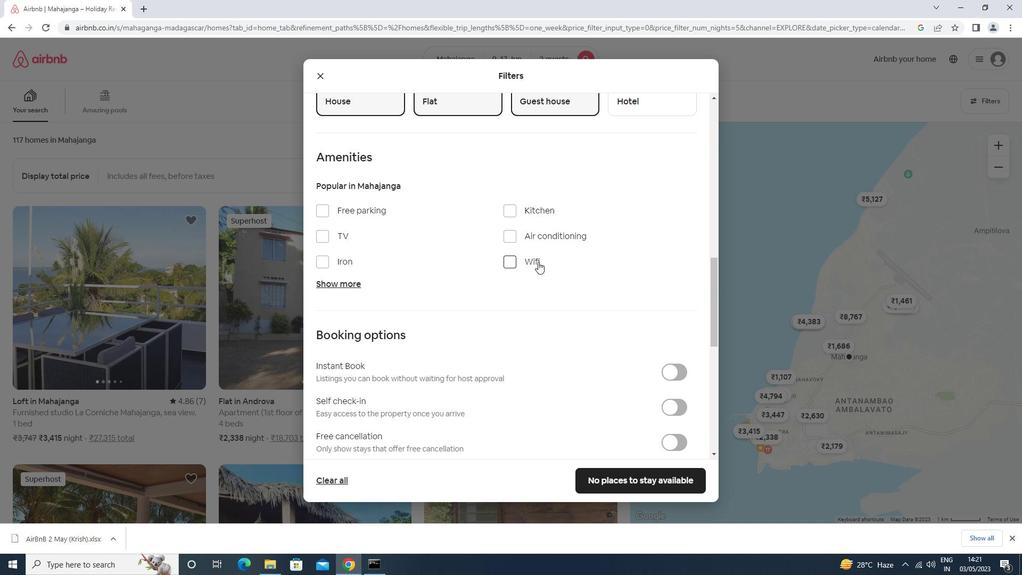 
Action: Mouse moved to (529, 256)
Screenshot: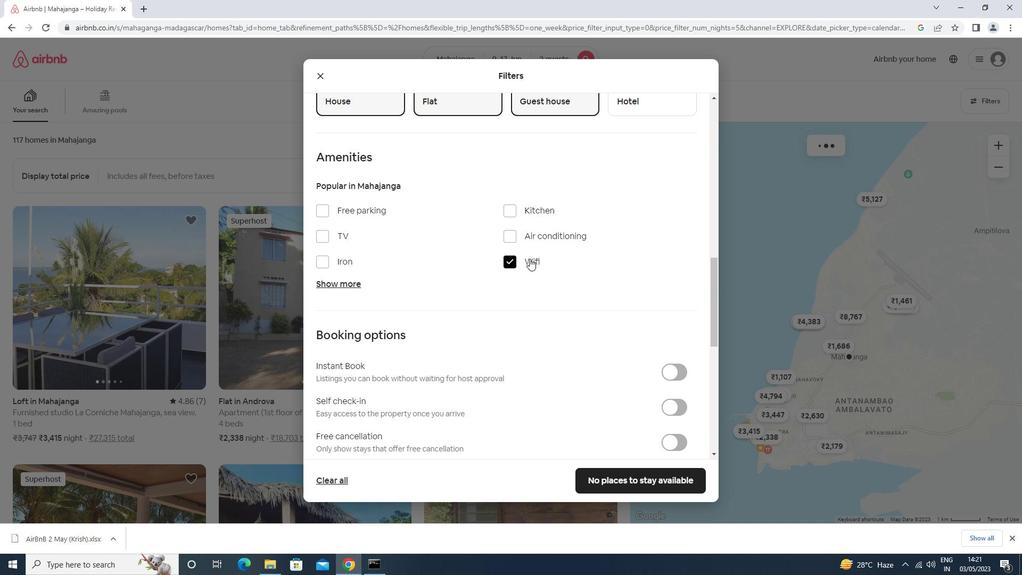 
Action: Mouse scrolled (529, 255) with delta (0, 0)
Screenshot: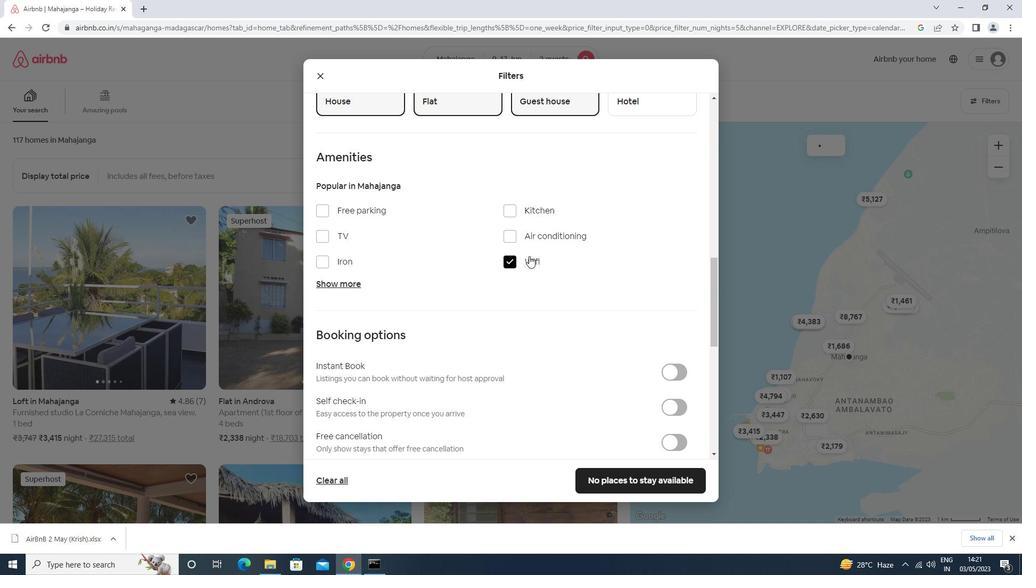 
Action: Mouse scrolled (529, 255) with delta (0, 0)
Screenshot: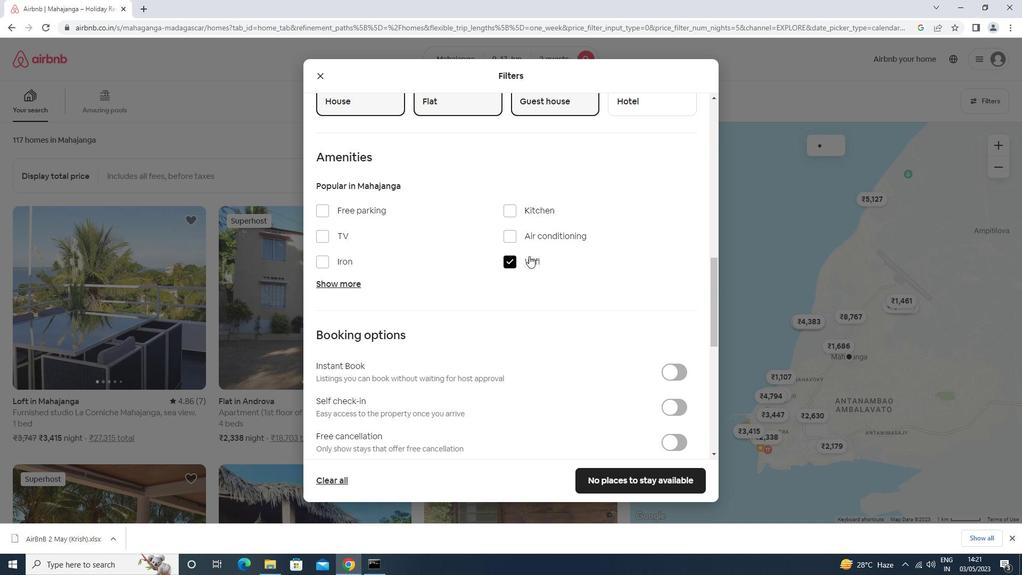 
Action: Mouse moved to (528, 256)
Screenshot: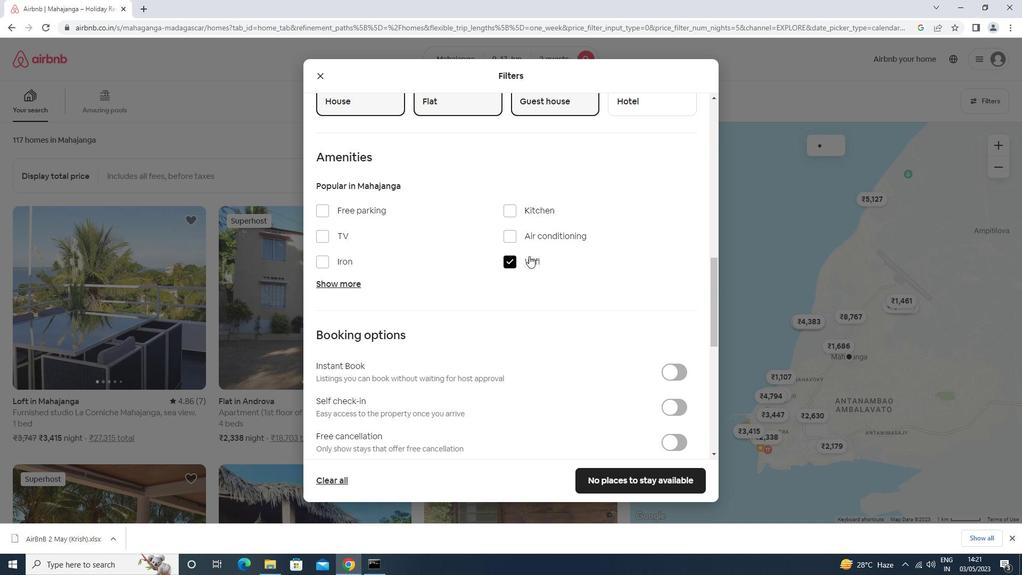 
Action: Mouse scrolled (528, 255) with delta (0, 0)
Screenshot: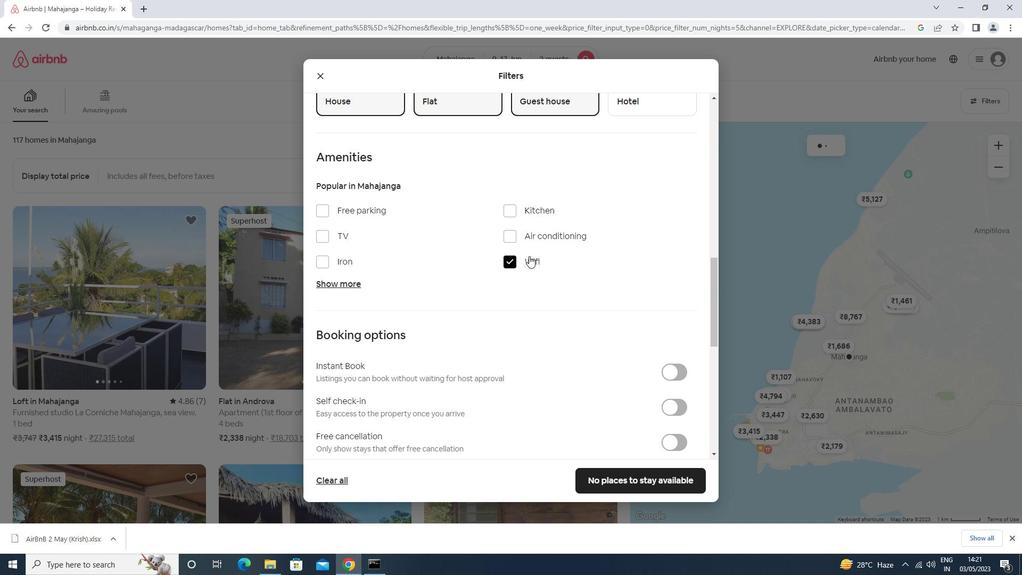 
Action: Mouse scrolled (528, 255) with delta (0, 0)
Screenshot: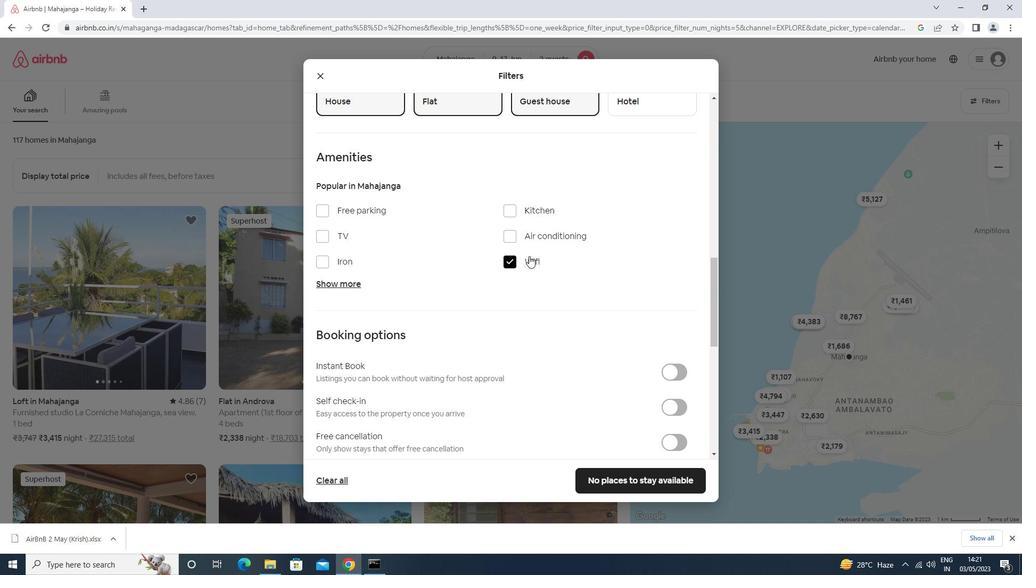 
Action: Mouse moved to (677, 192)
Screenshot: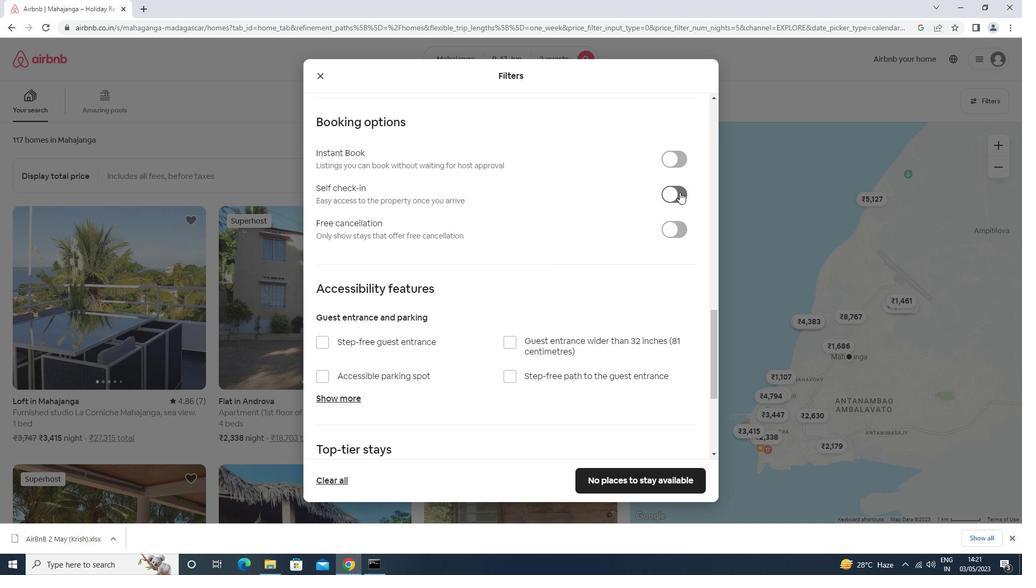 
Action: Mouse pressed left at (677, 192)
Screenshot: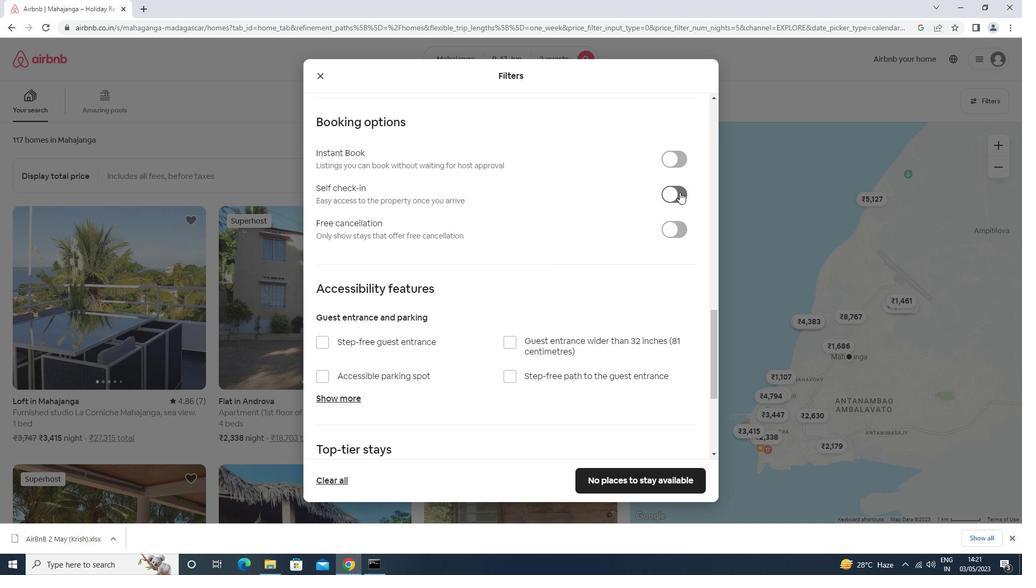 
Action: Mouse moved to (303, 316)
Screenshot: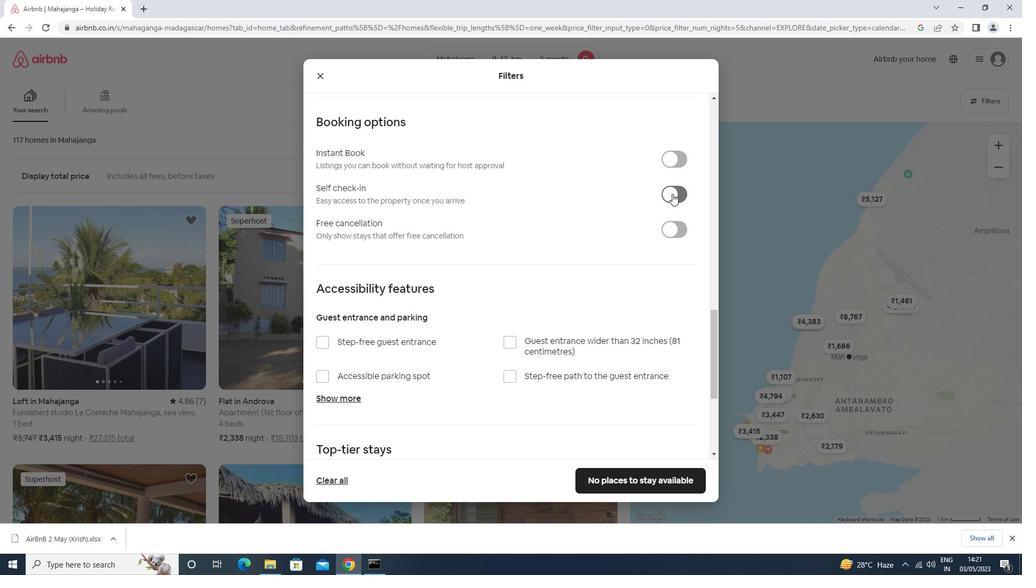 
Action: Mouse scrolled (303, 315) with delta (0, 0)
Screenshot: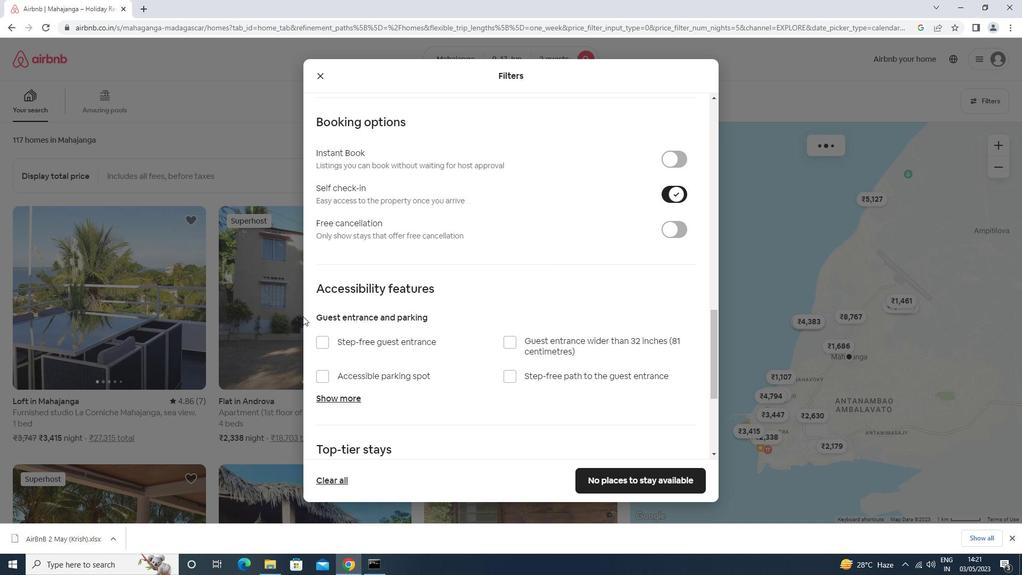 
Action: Mouse scrolled (303, 315) with delta (0, 0)
Screenshot: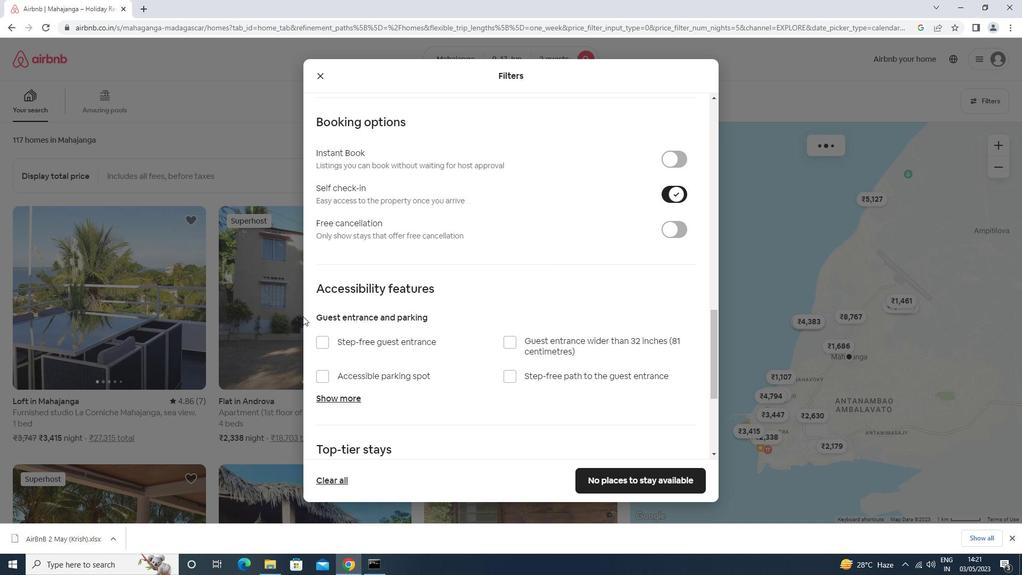 
Action: Mouse scrolled (303, 315) with delta (0, 0)
Screenshot: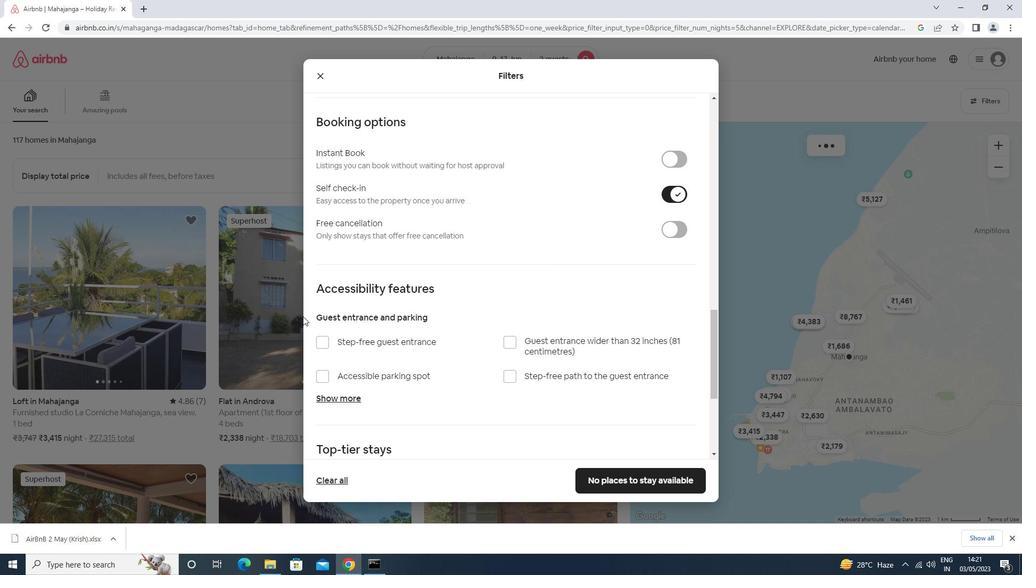 
Action: Mouse scrolled (303, 315) with delta (0, 0)
Screenshot: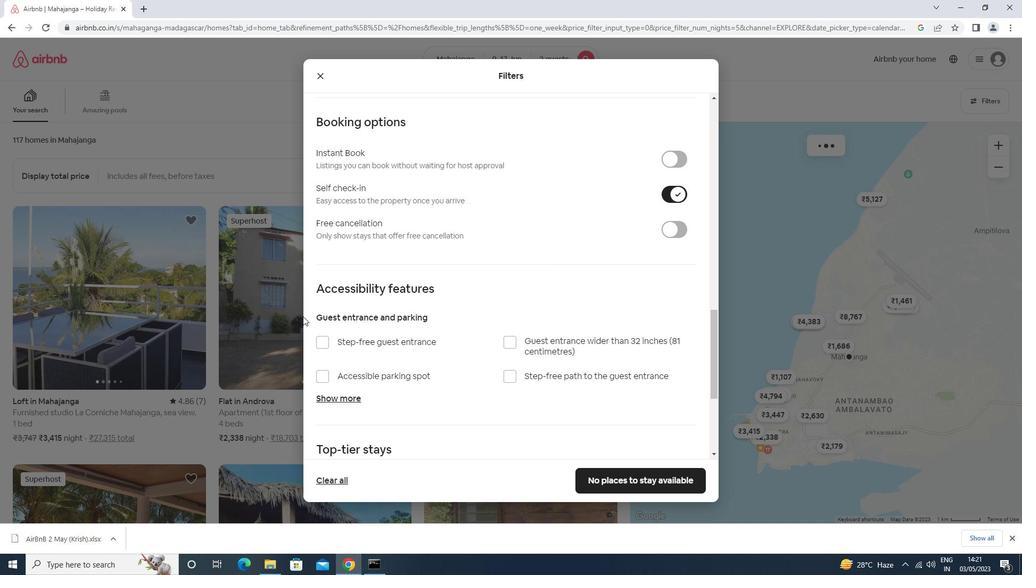 
Action: Mouse scrolled (303, 315) with delta (0, 0)
Screenshot: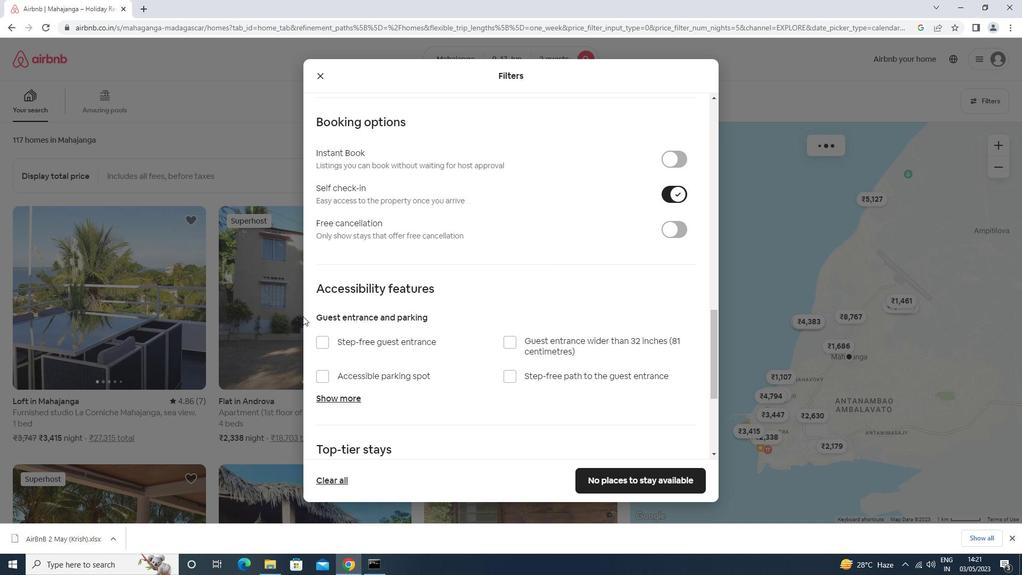 
Action: Mouse scrolled (303, 315) with delta (0, 0)
Screenshot: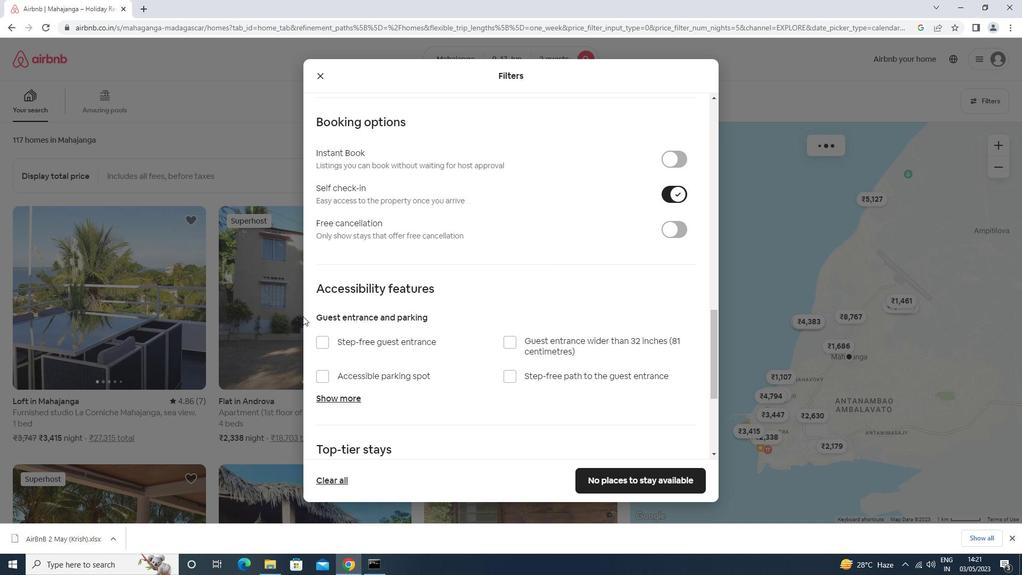 
Action: Mouse scrolled (303, 315) with delta (0, 0)
Screenshot: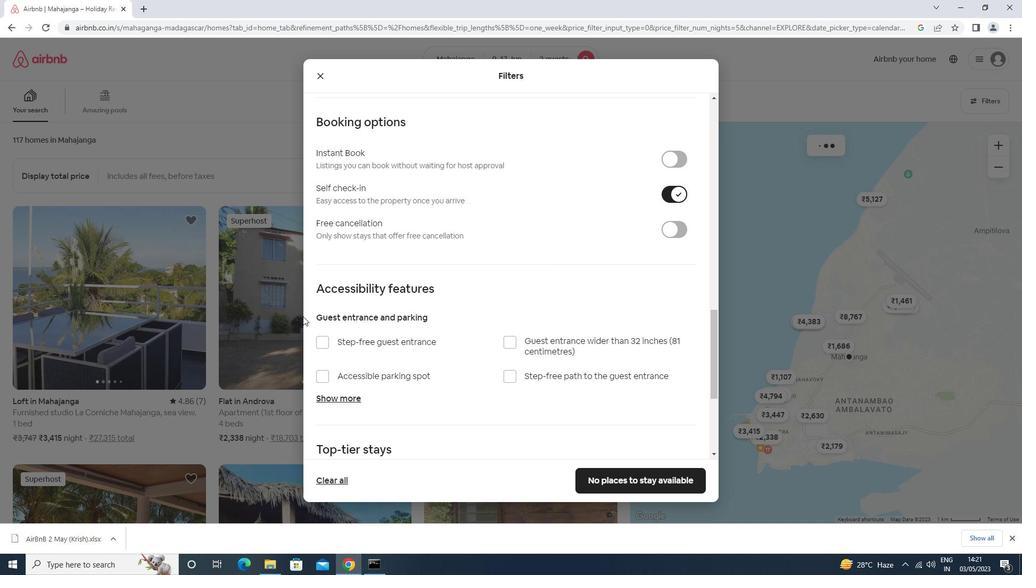
Action: Mouse moved to (301, 317)
Screenshot: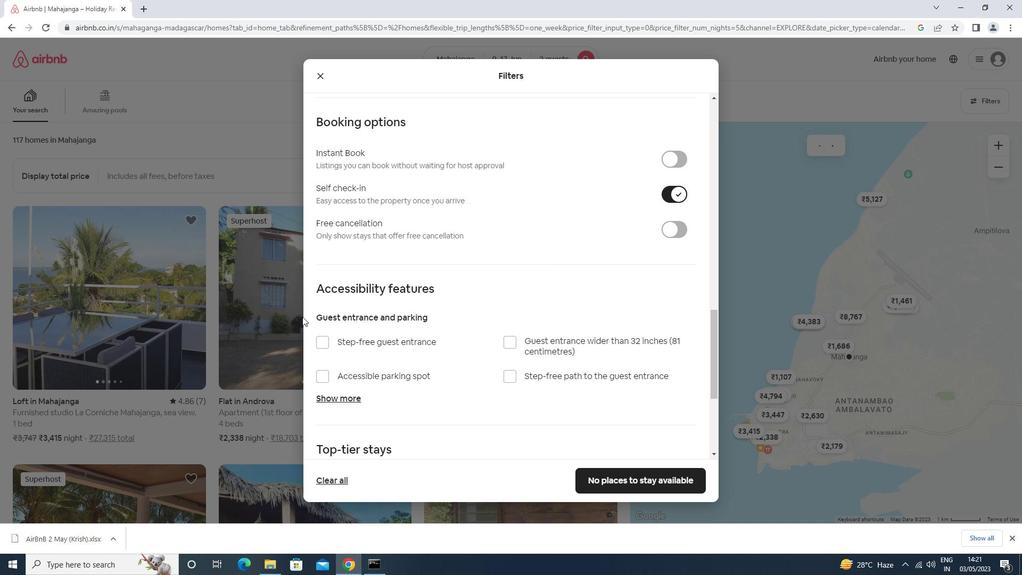 
Action: Mouse scrolled (301, 316) with delta (0, 0)
Screenshot: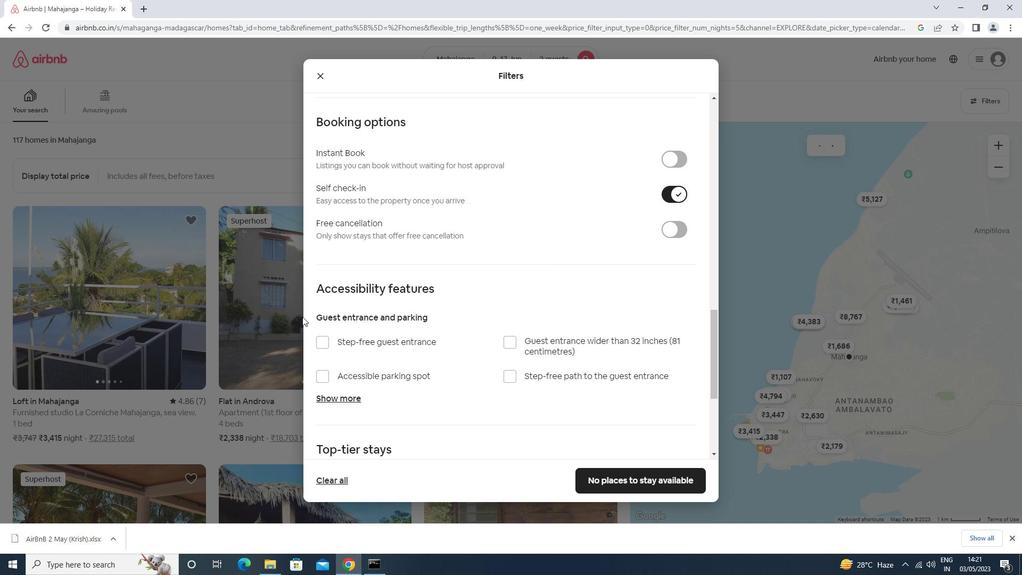 
Action: Mouse scrolled (301, 316) with delta (0, 0)
Screenshot: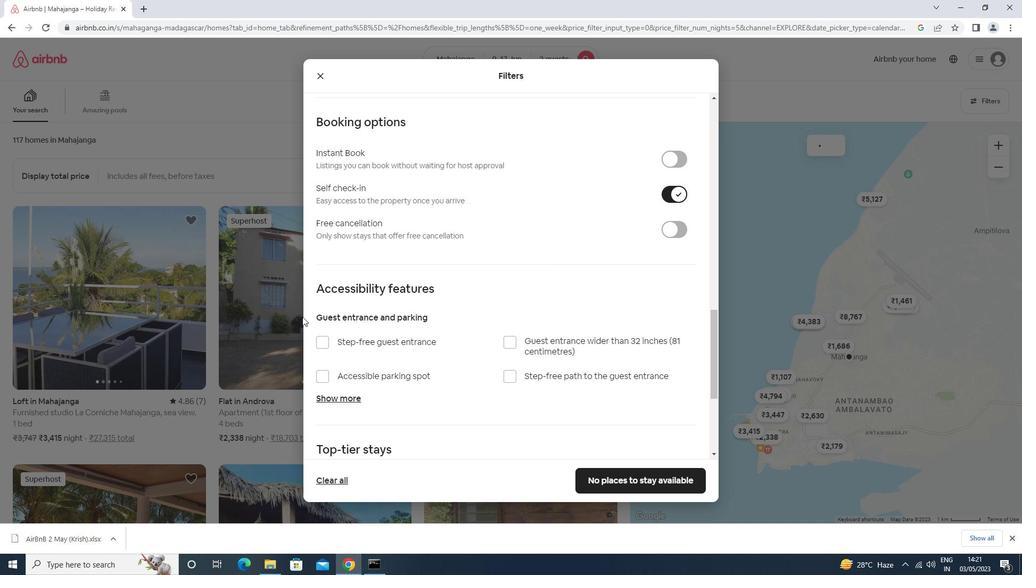 
Action: Mouse scrolled (301, 316) with delta (0, 0)
Screenshot: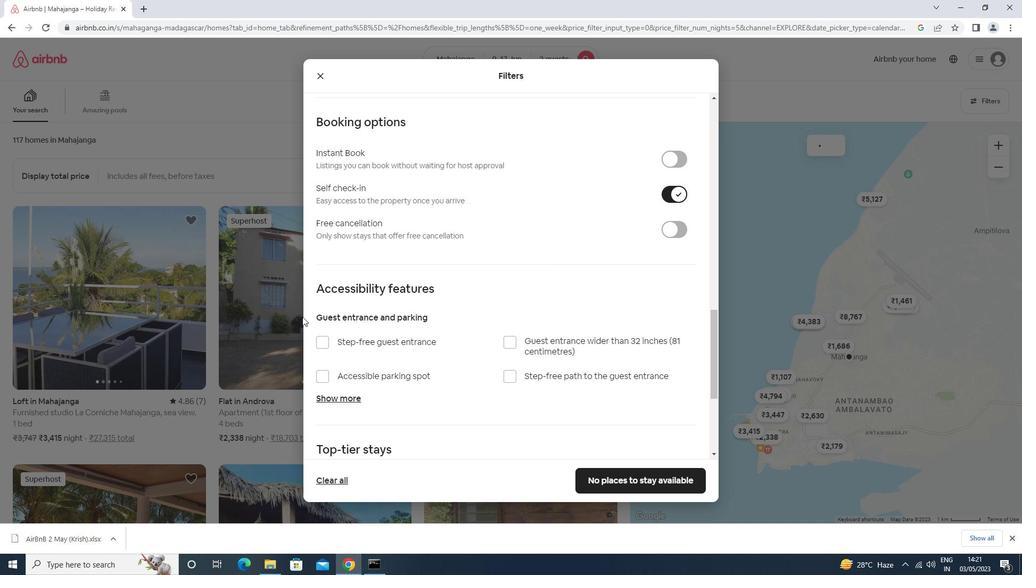 
Action: Mouse scrolled (301, 316) with delta (0, 0)
Screenshot: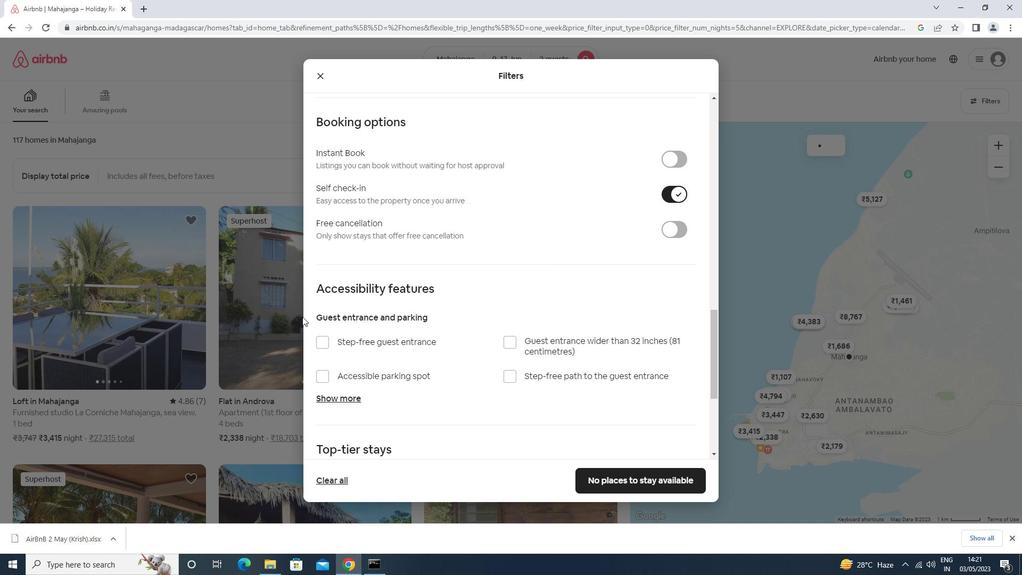
Action: Mouse scrolled (301, 316) with delta (0, 0)
Screenshot: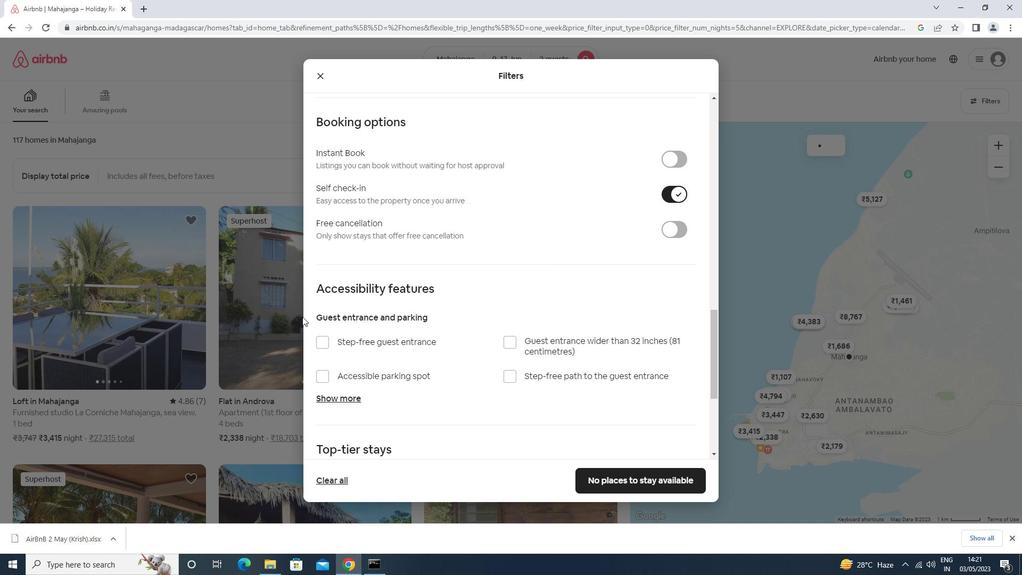 
Action: Mouse scrolled (301, 316) with delta (0, 0)
Screenshot: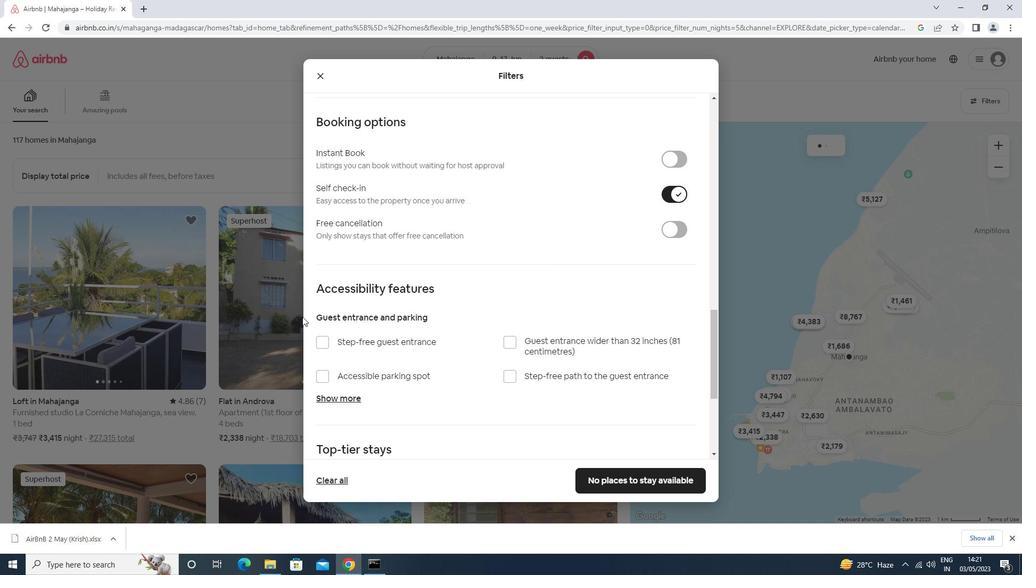 
Action: Mouse moved to (391, 330)
Screenshot: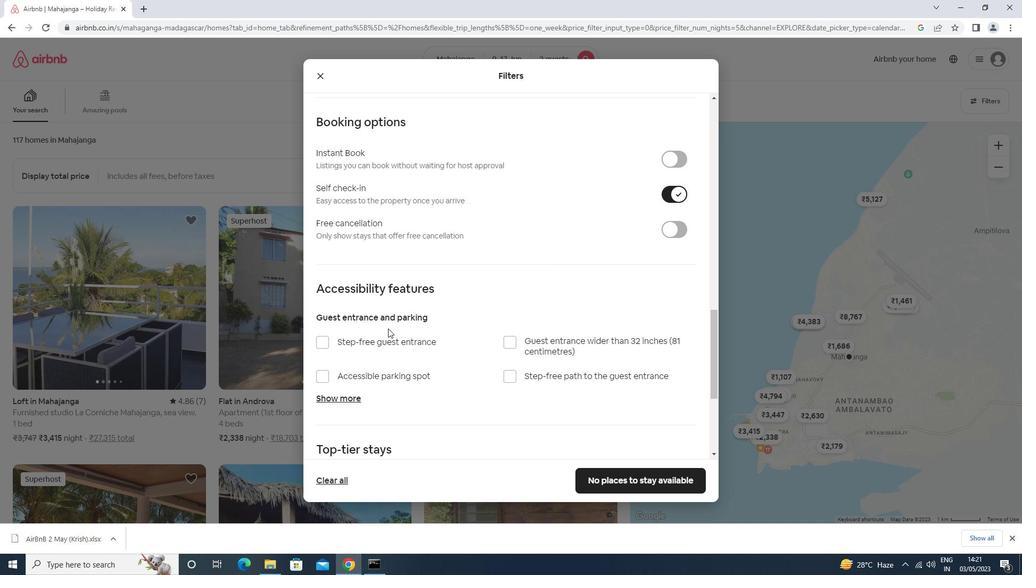 
Action: Mouse scrolled (391, 329) with delta (0, 0)
Screenshot: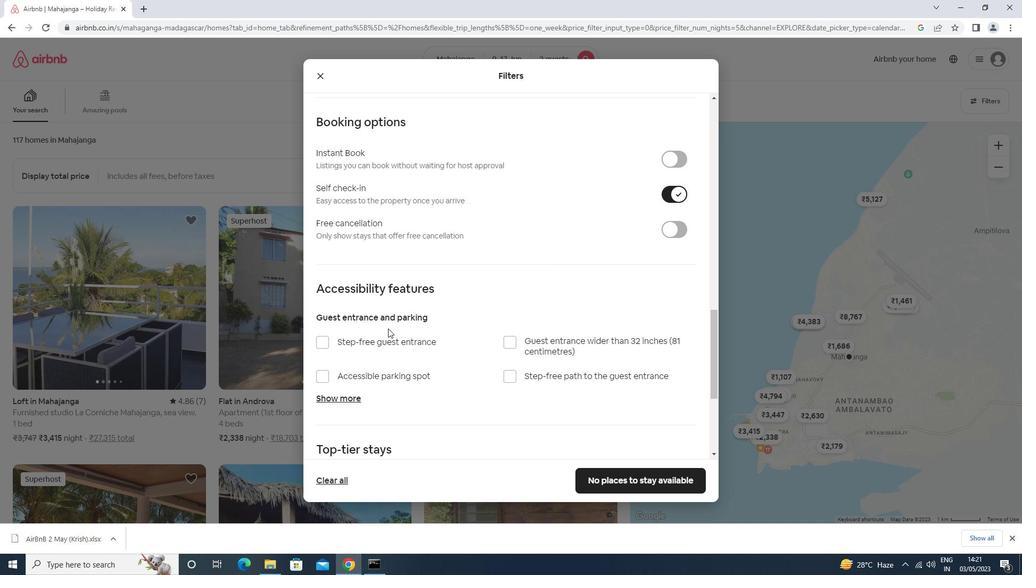 
Action: Mouse scrolled (391, 329) with delta (0, 0)
Screenshot: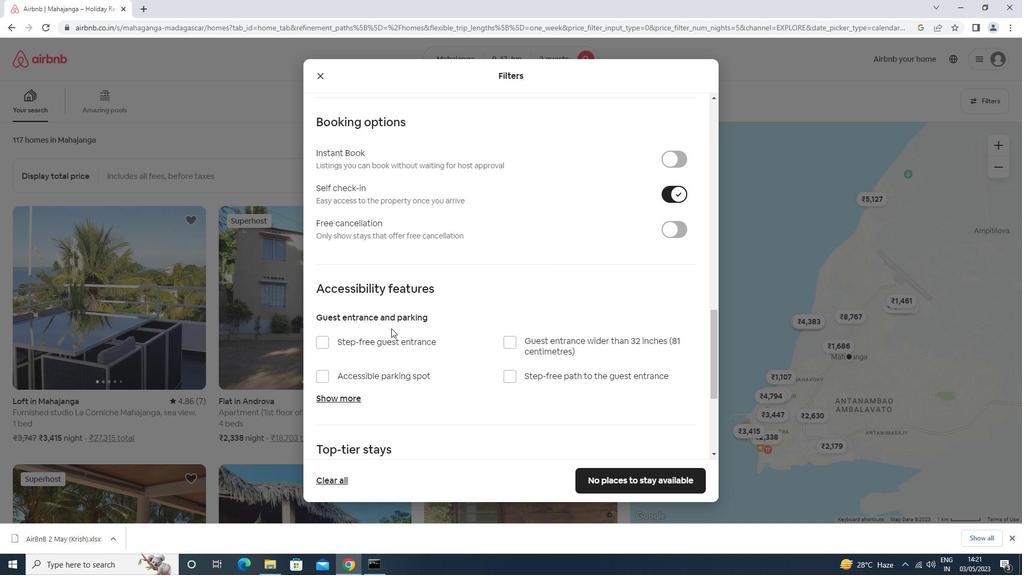 
Action: Mouse scrolled (391, 329) with delta (0, 0)
Screenshot: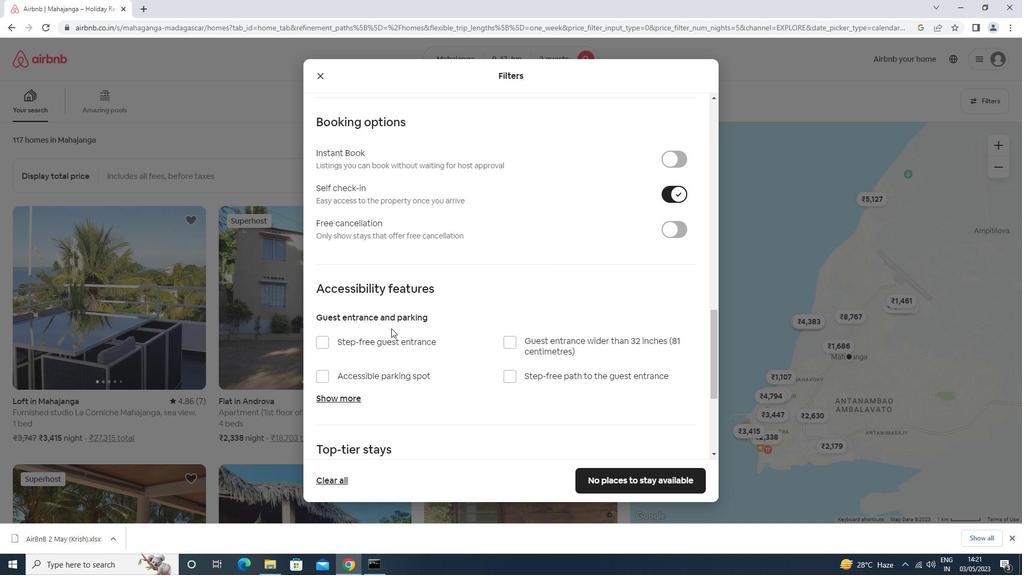 
Action: Mouse scrolled (391, 330) with delta (0, 0)
Screenshot: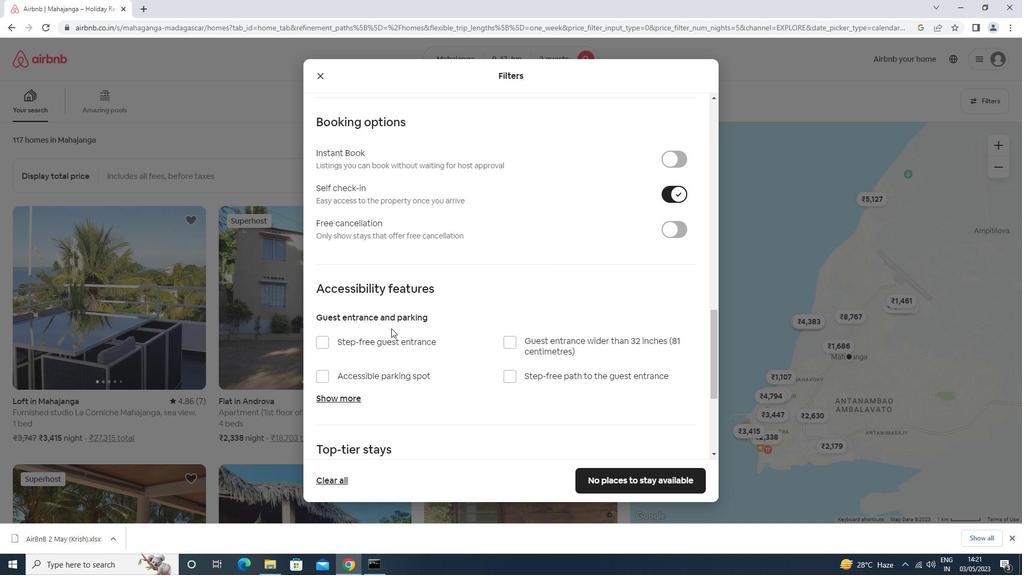 
Action: Mouse moved to (391, 330)
Screenshot: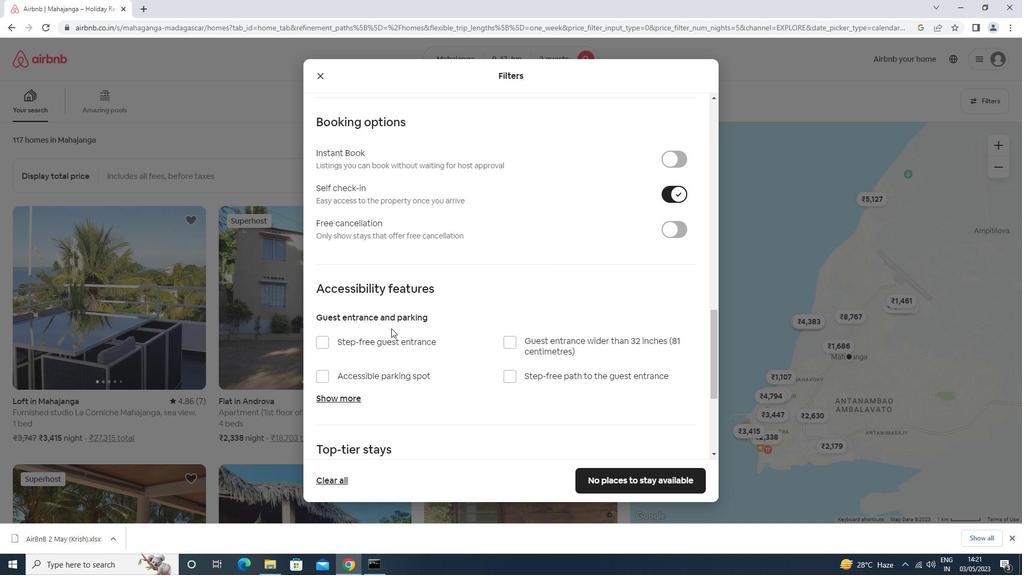 
Action: Mouse scrolled (391, 329) with delta (0, 0)
Screenshot: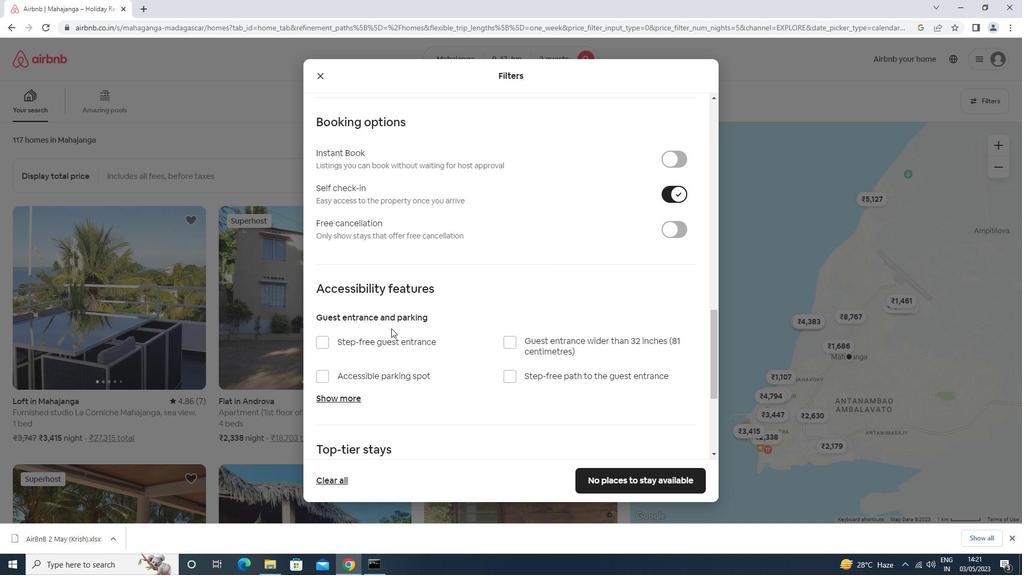 
Action: Mouse scrolled (391, 329) with delta (0, 0)
Screenshot: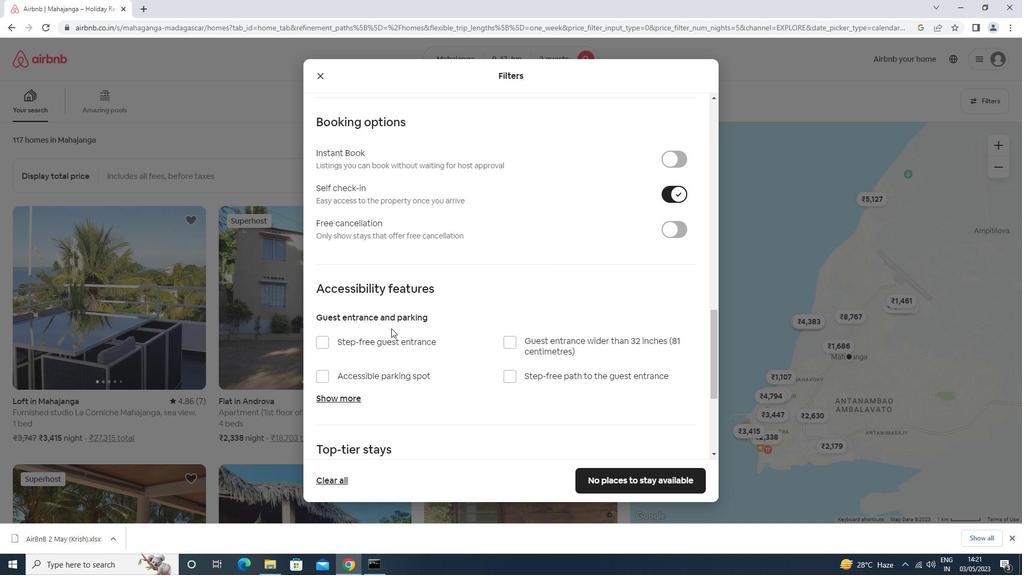 
Action: Mouse scrolled (391, 329) with delta (0, 0)
Screenshot: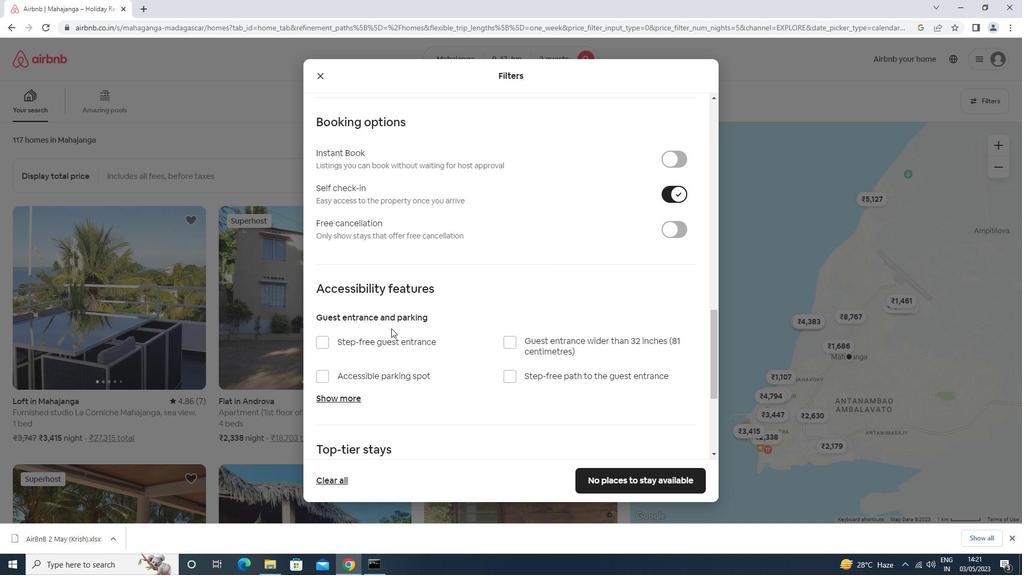 
Action: Mouse moved to (334, 381)
Screenshot: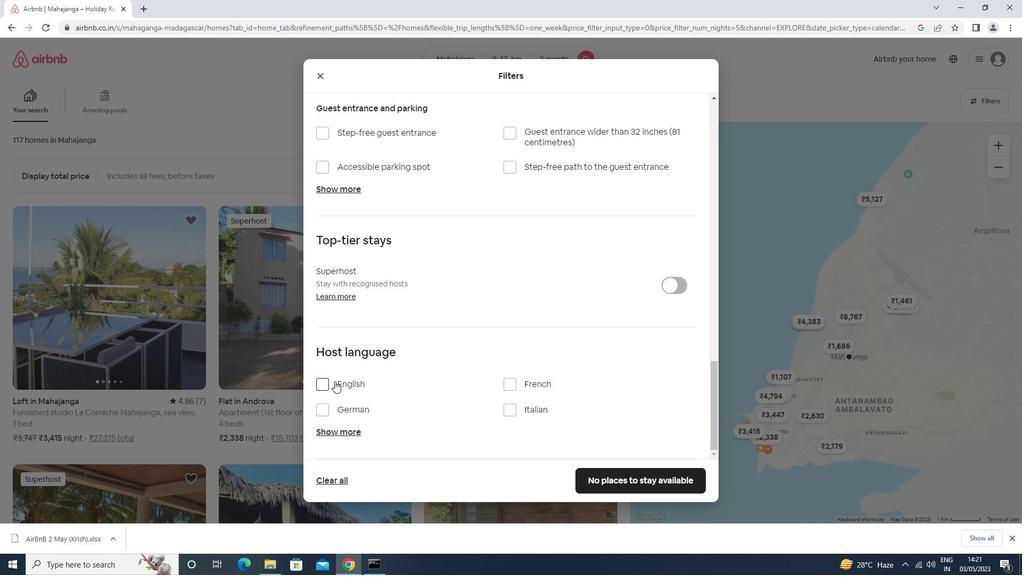 
Action: Mouse pressed left at (334, 381)
Screenshot: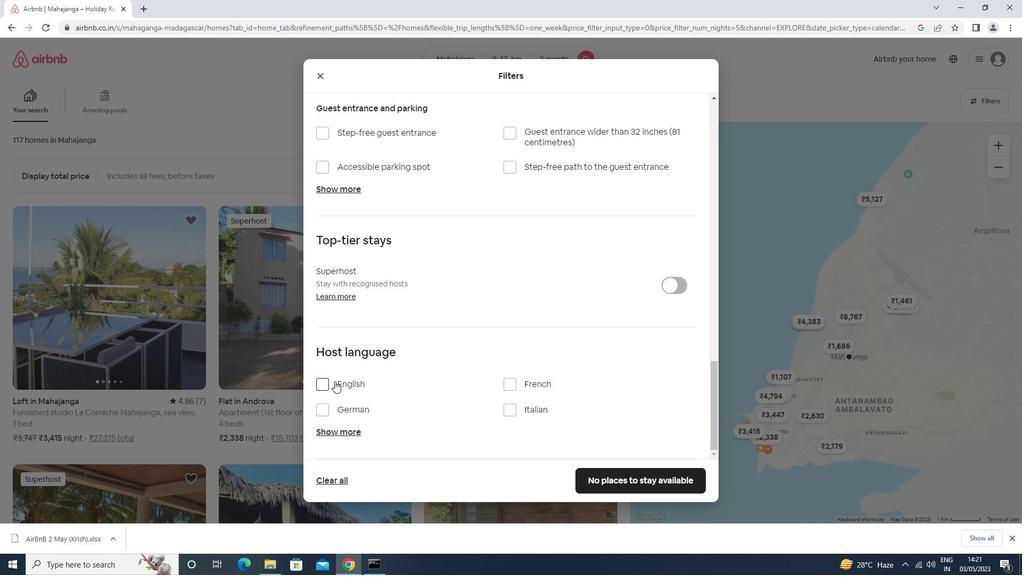 
Action: Mouse moved to (622, 484)
Screenshot: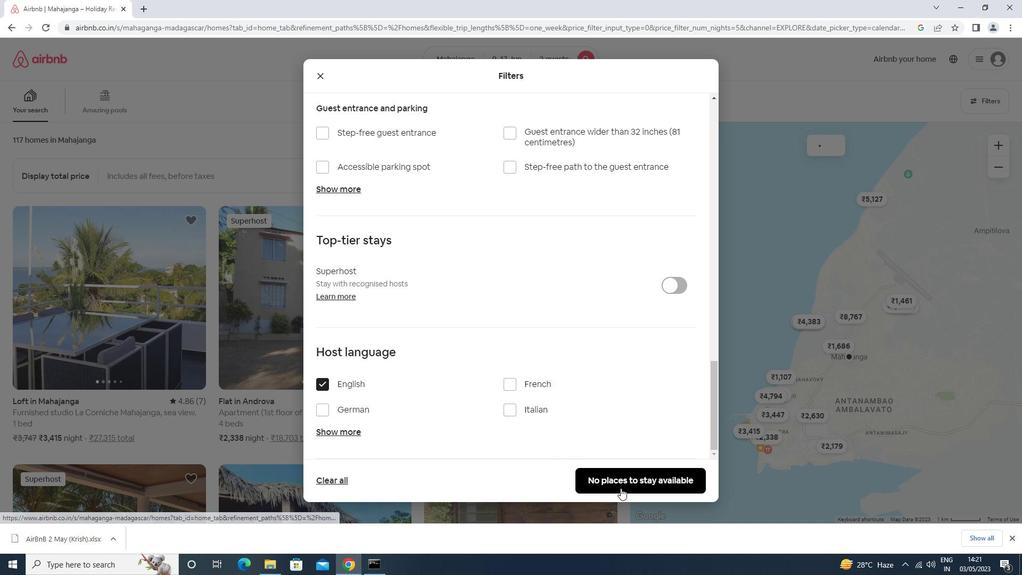
Action: Mouse pressed left at (622, 484)
Screenshot: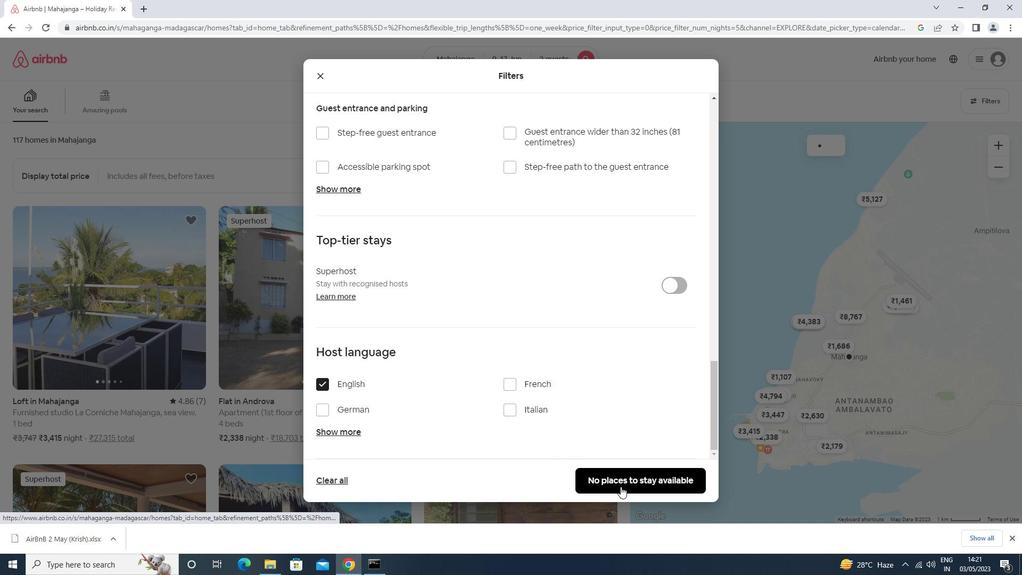 
Action: Mouse moved to (616, 486)
Screenshot: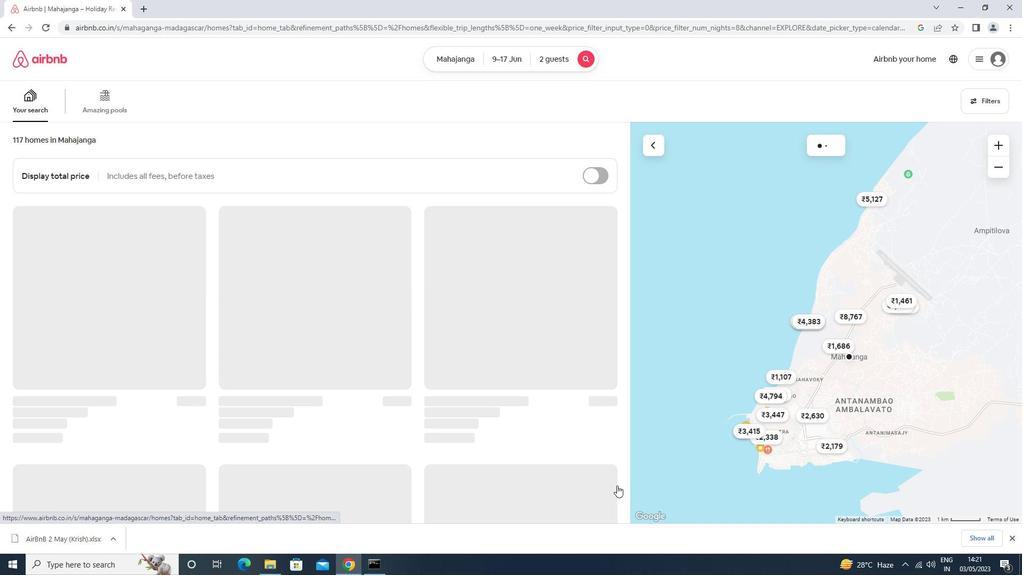 
